 Task: Find a house in Ban Phai, Thailand for 5 guests from June 1 to June 9, with 3 bedrooms, 3 beds, 3 bathrooms, self check-in, and host language English, priced between ₹6000 and ₹12000.
Action: Mouse pressed left at (455, 118)
Screenshot: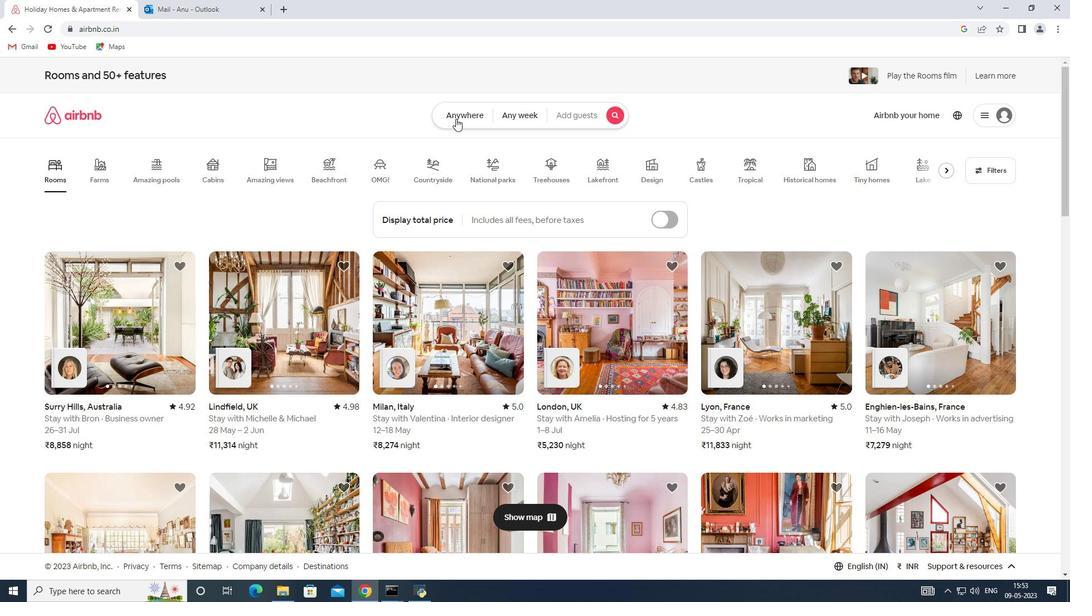 
Action: Mouse moved to (377, 151)
Screenshot: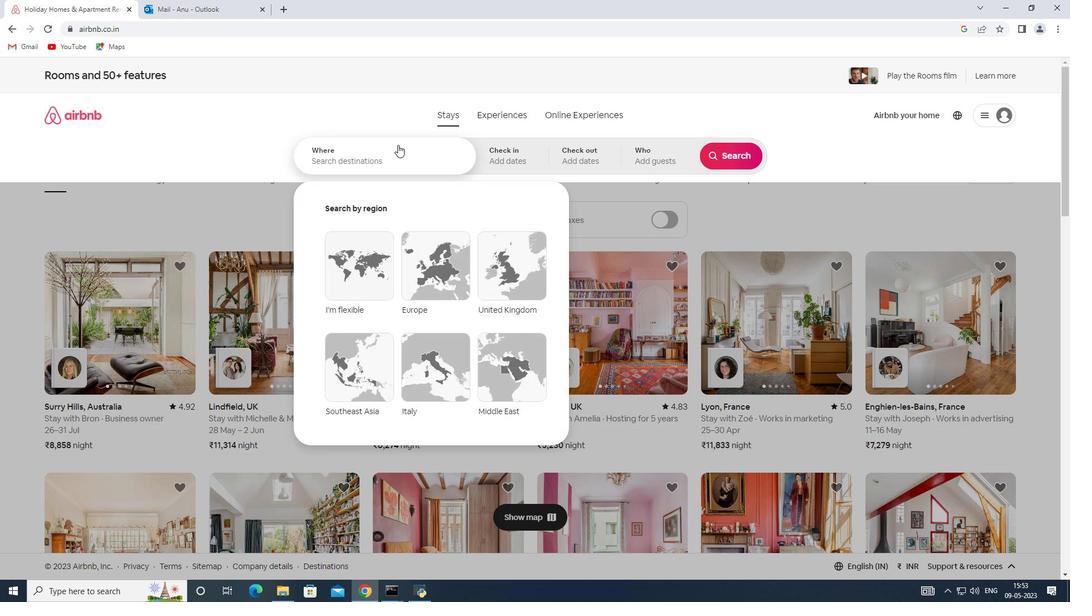 
Action: Mouse pressed left at (377, 151)
Screenshot: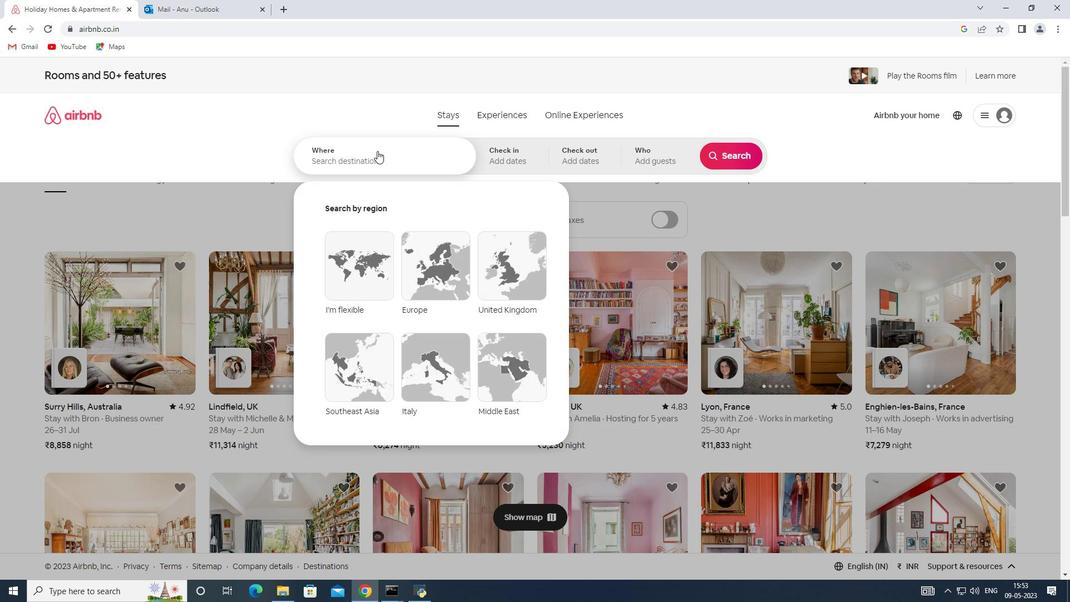 
Action: Key pressed <Key.shift>Ban<Key.space><Key.shift>Phai,<Key.shift>Thailand
Screenshot: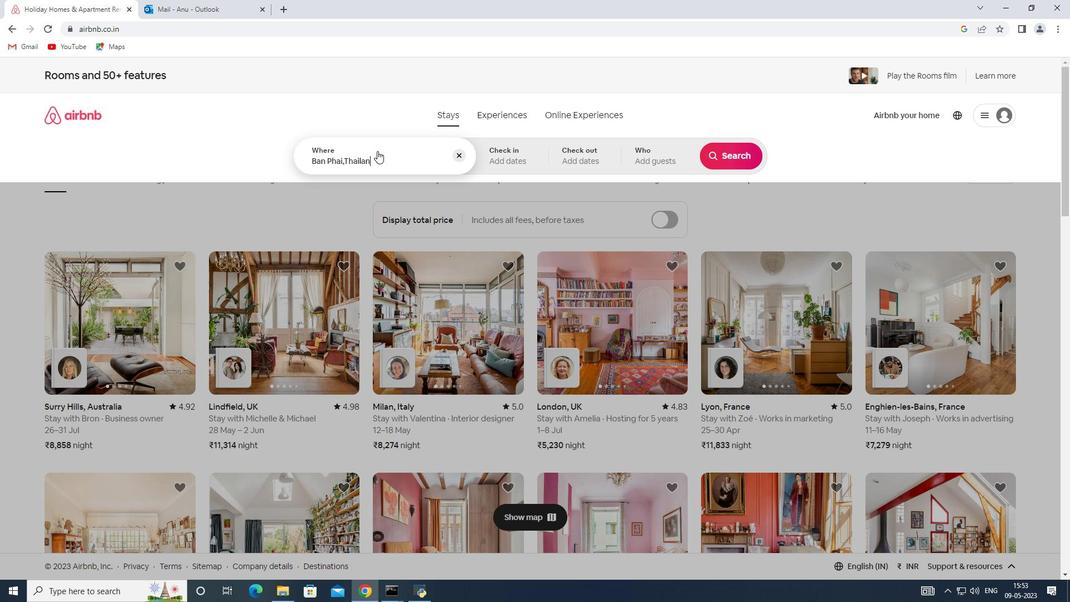 
Action: Mouse moved to (500, 157)
Screenshot: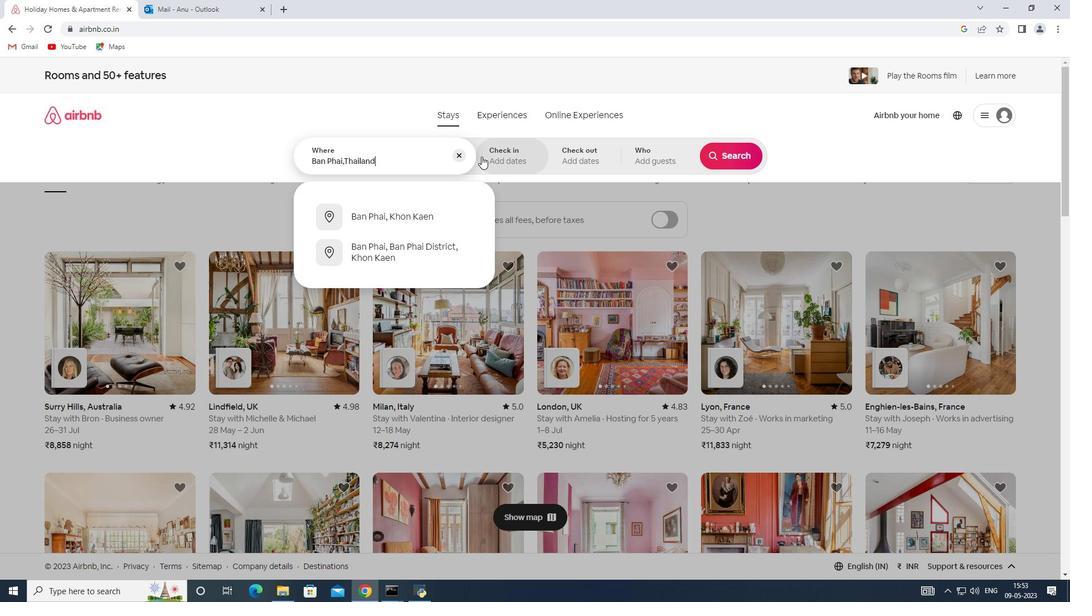 
Action: Mouse pressed left at (500, 157)
Screenshot: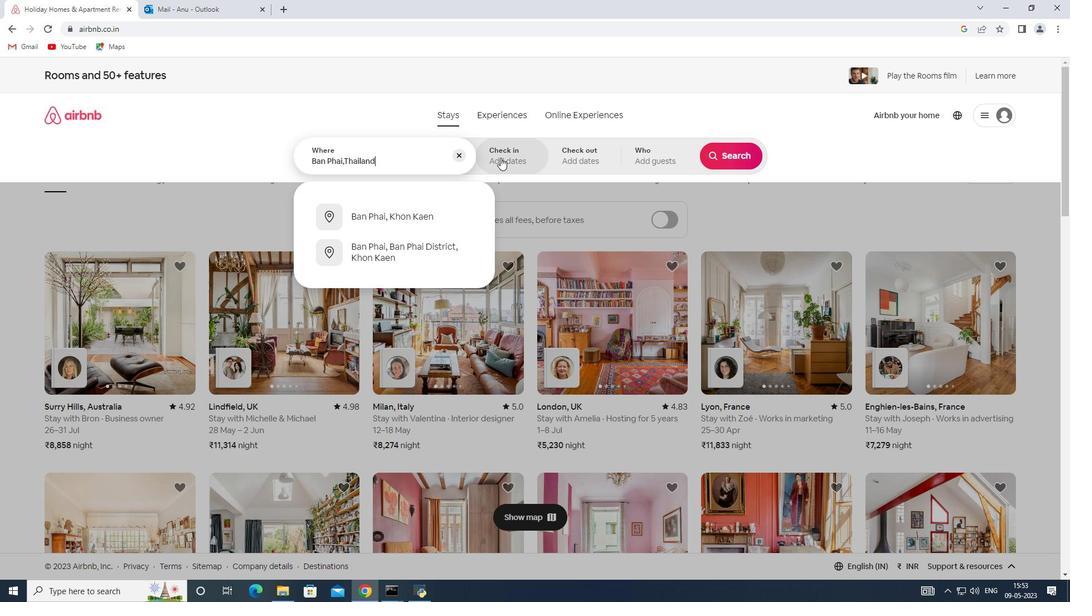 
Action: Mouse moved to (666, 293)
Screenshot: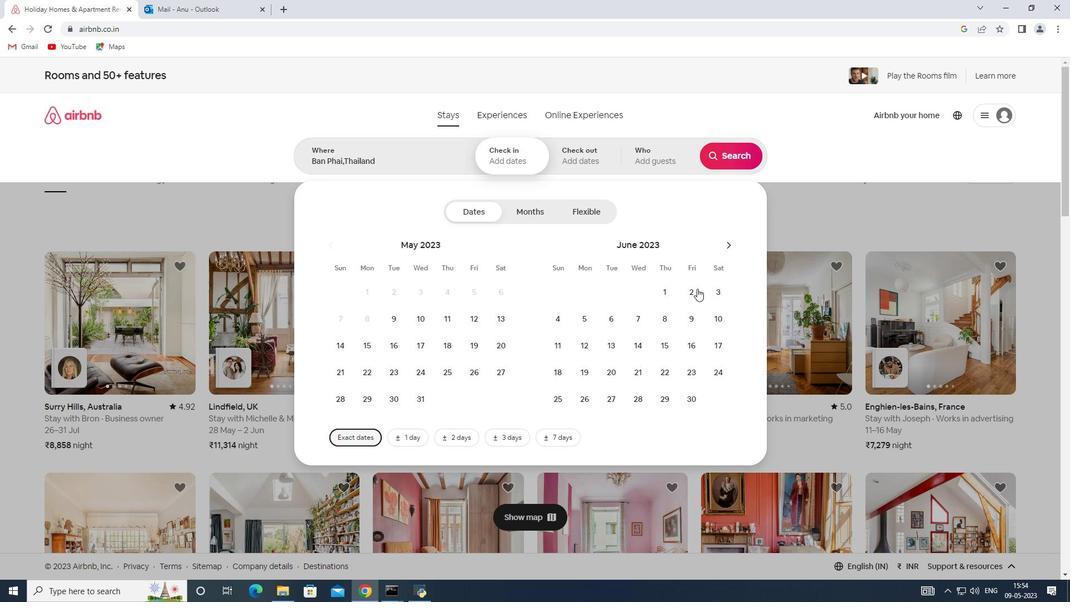 
Action: Mouse pressed left at (666, 293)
Screenshot: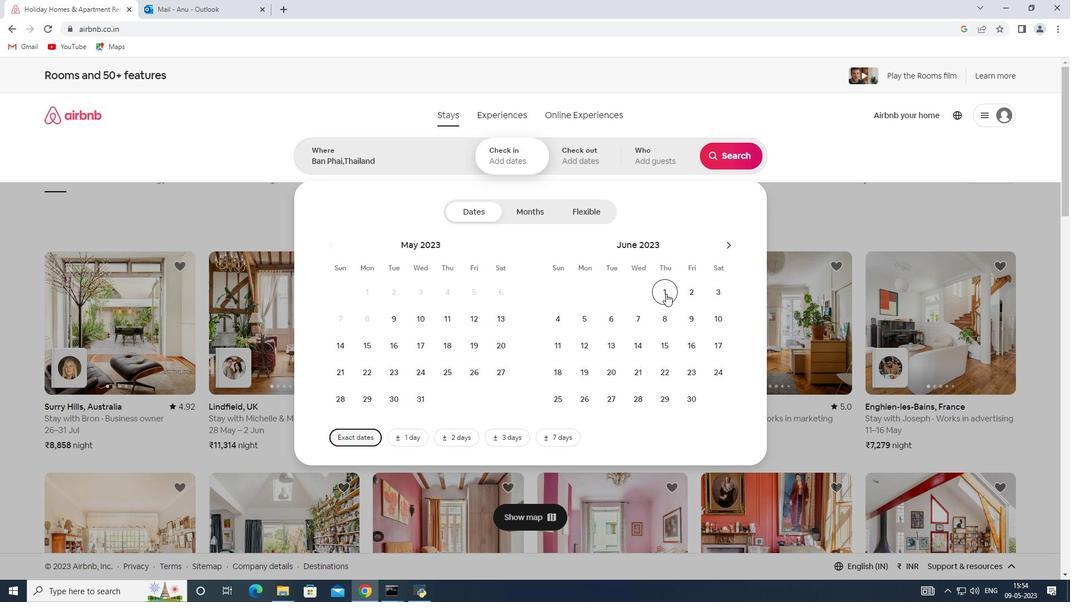 
Action: Mouse moved to (687, 312)
Screenshot: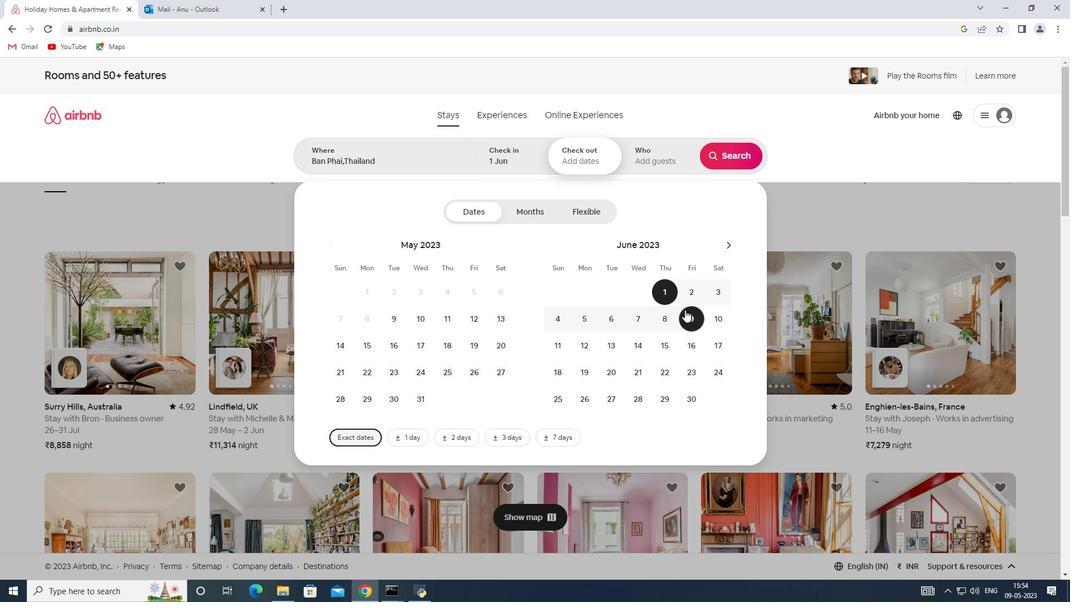 
Action: Mouse pressed left at (687, 312)
Screenshot: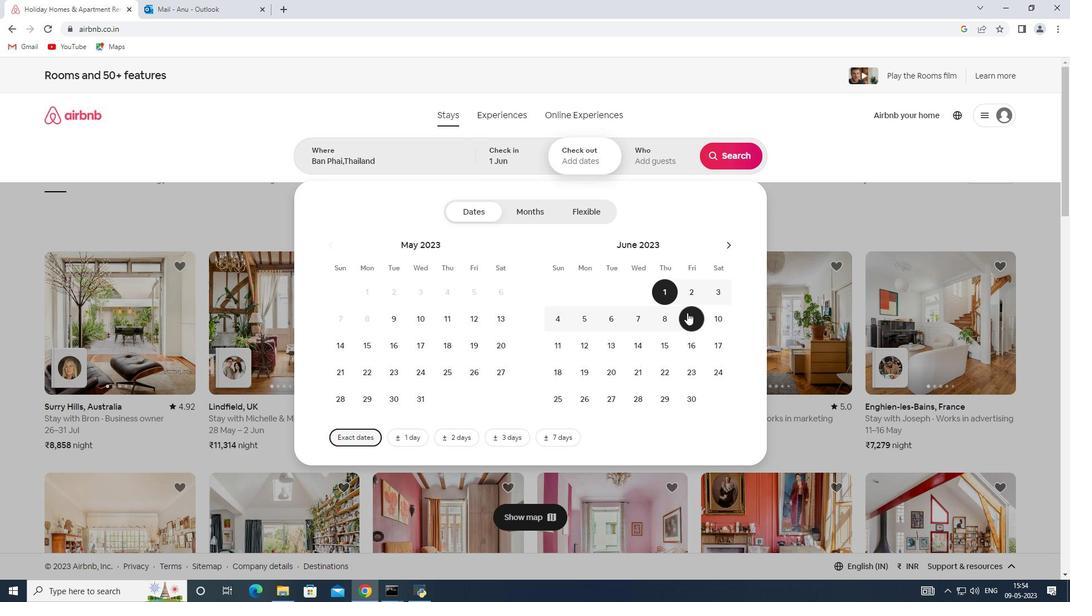 
Action: Mouse moved to (647, 153)
Screenshot: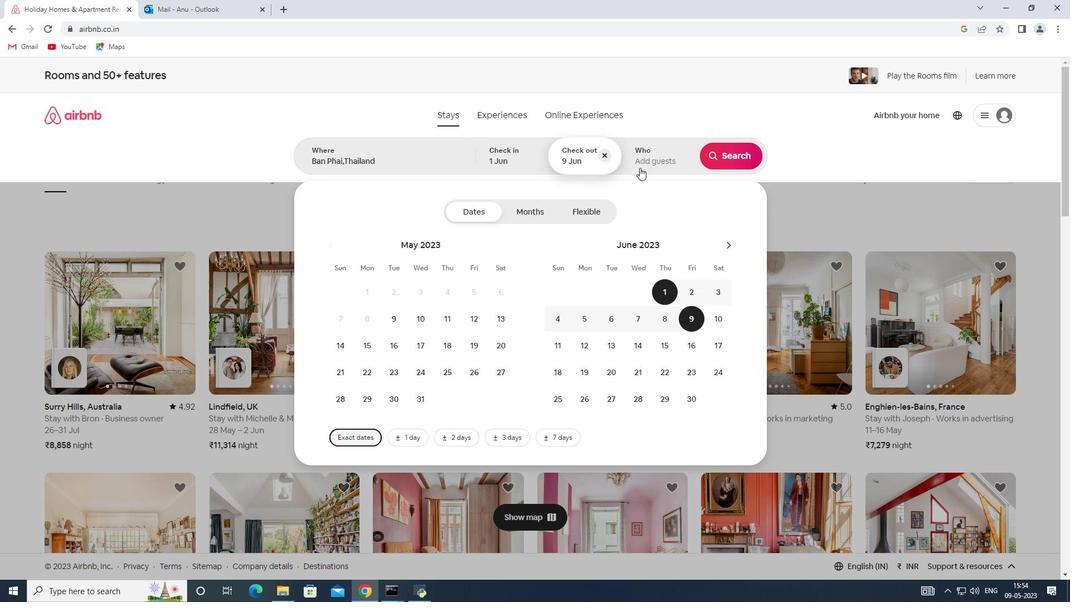 
Action: Mouse pressed left at (647, 153)
Screenshot: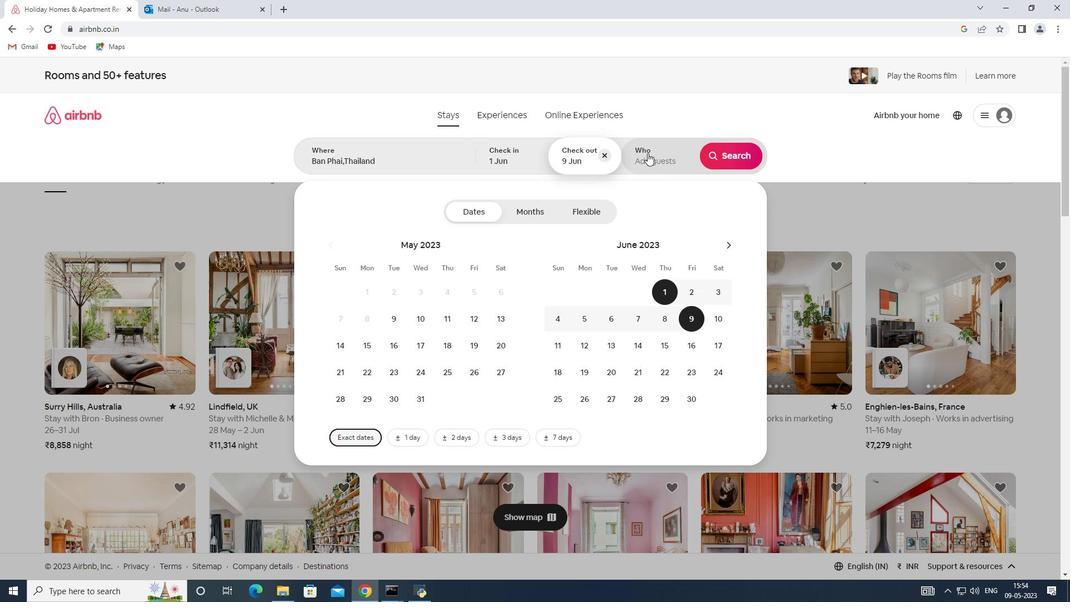 
Action: Mouse moved to (730, 210)
Screenshot: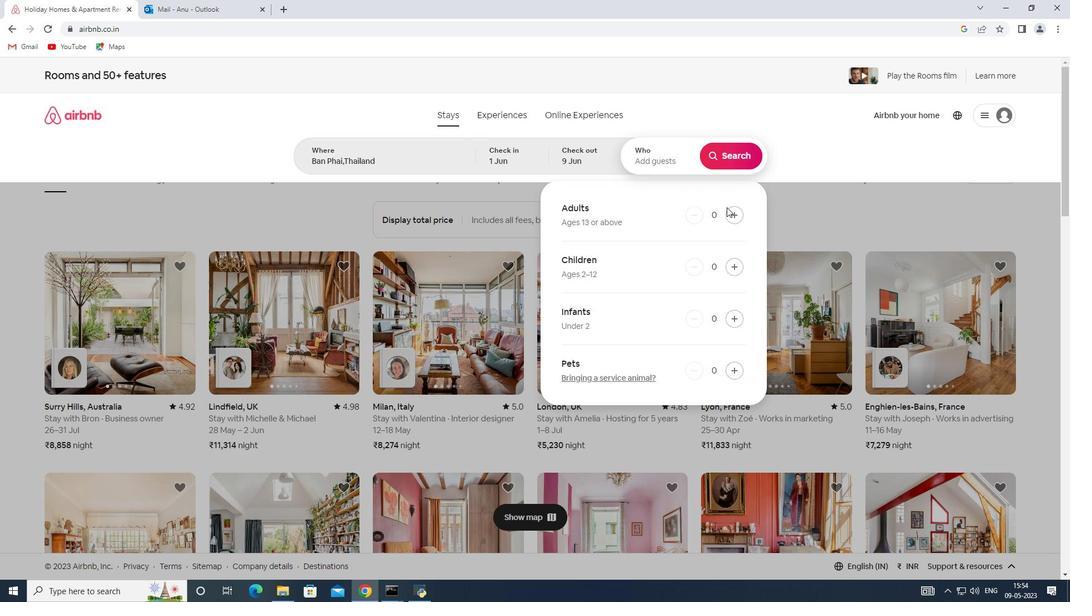 
Action: Mouse pressed left at (730, 210)
Screenshot: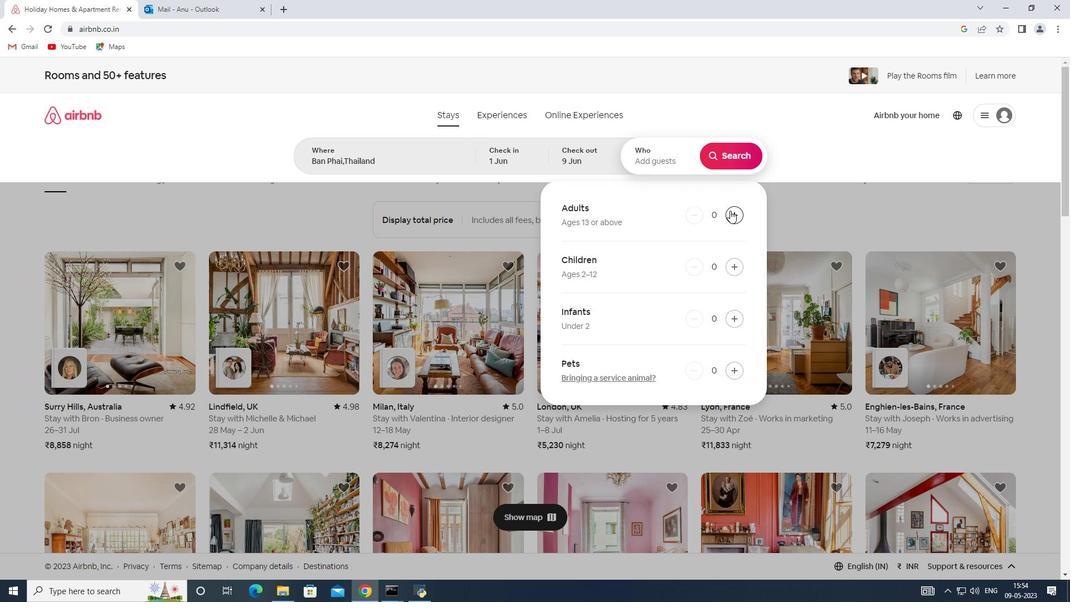 
Action: Mouse pressed left at (730, 210)
Screenshot: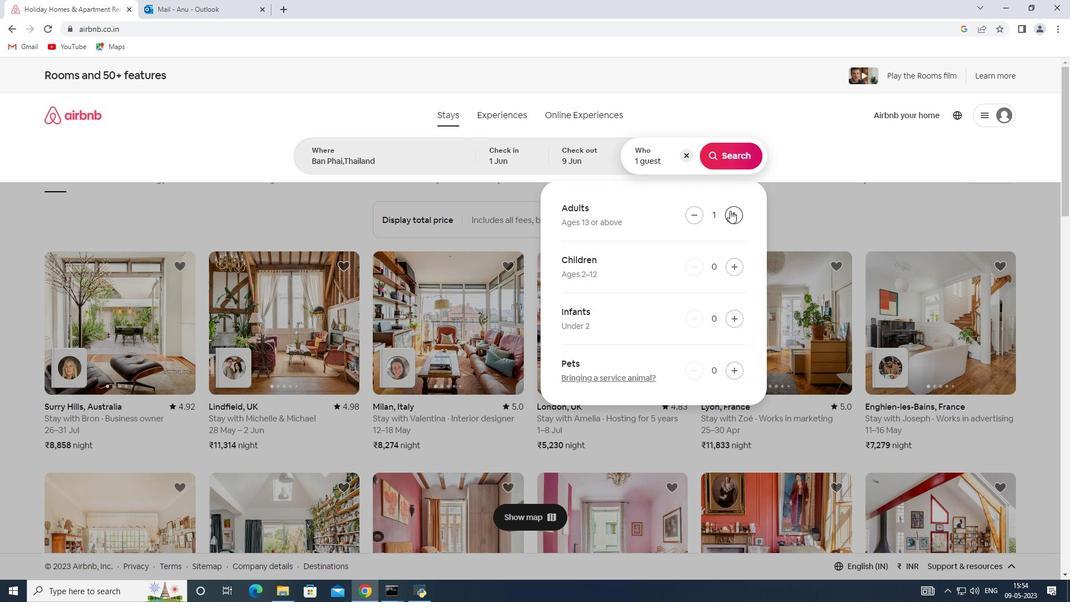 
Action: Mouse pressed left at (730, 210)
Screenshot: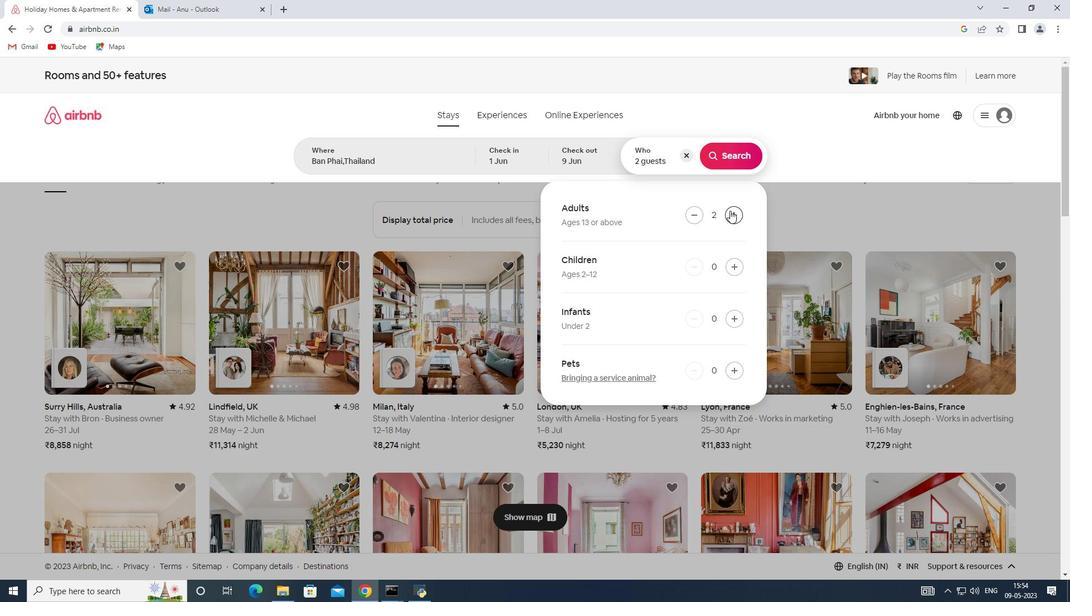 
Action: Mouse pressed left at (730, 210)
Screenshot: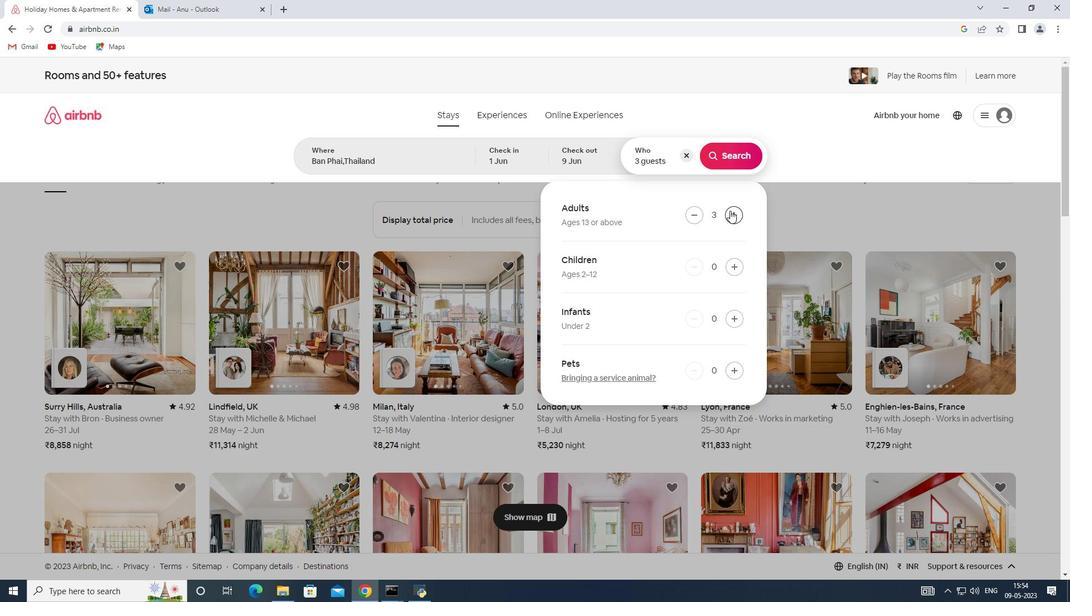 
Action: Mouse pressed left at (730, 210)
Screenshot: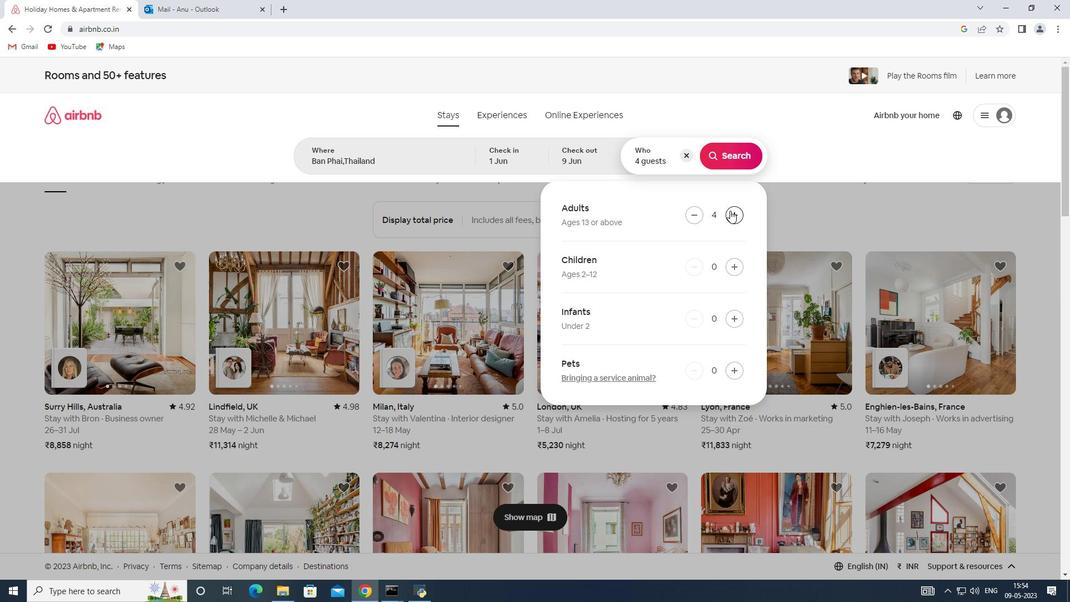 
Action: Mouse moved to (724, 157)
Screenshot: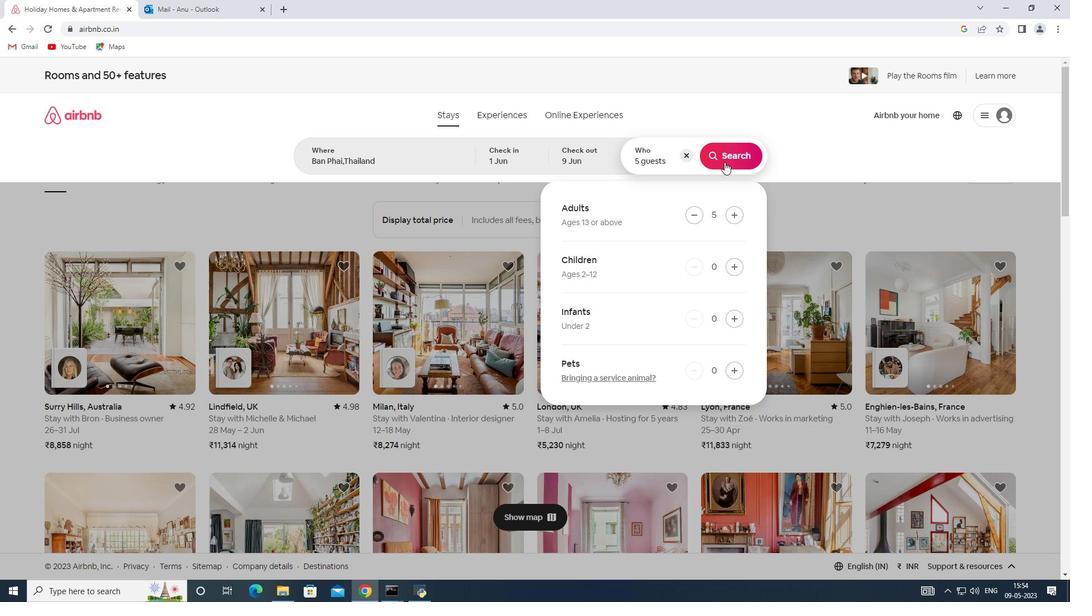 
Action: Mouse pressed left at (724, 157)
Screenshot: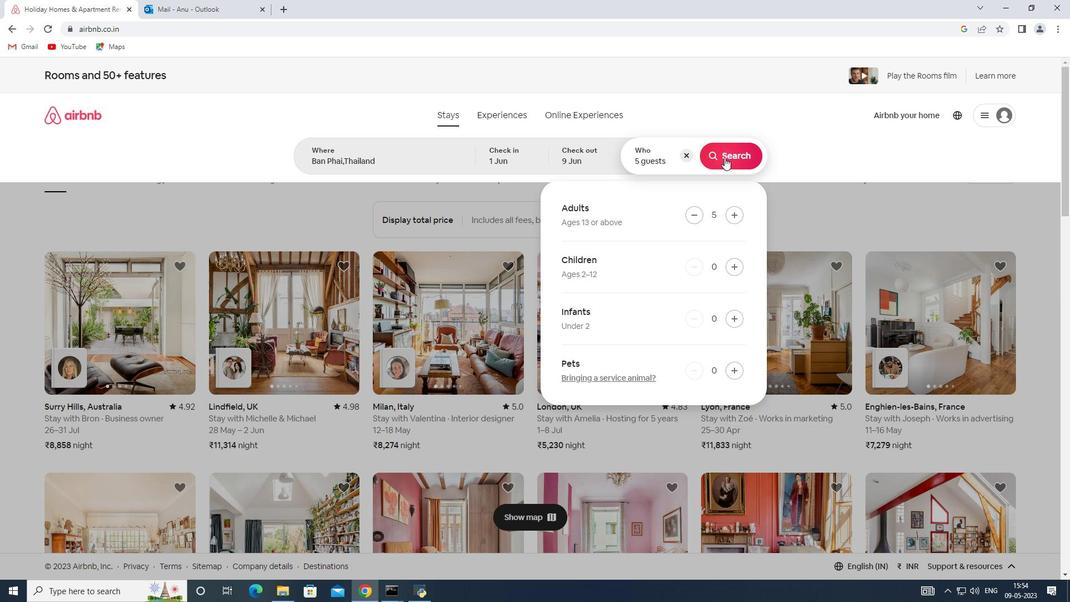 
Action: Mouse moved to (1000, 132)
Screenshot: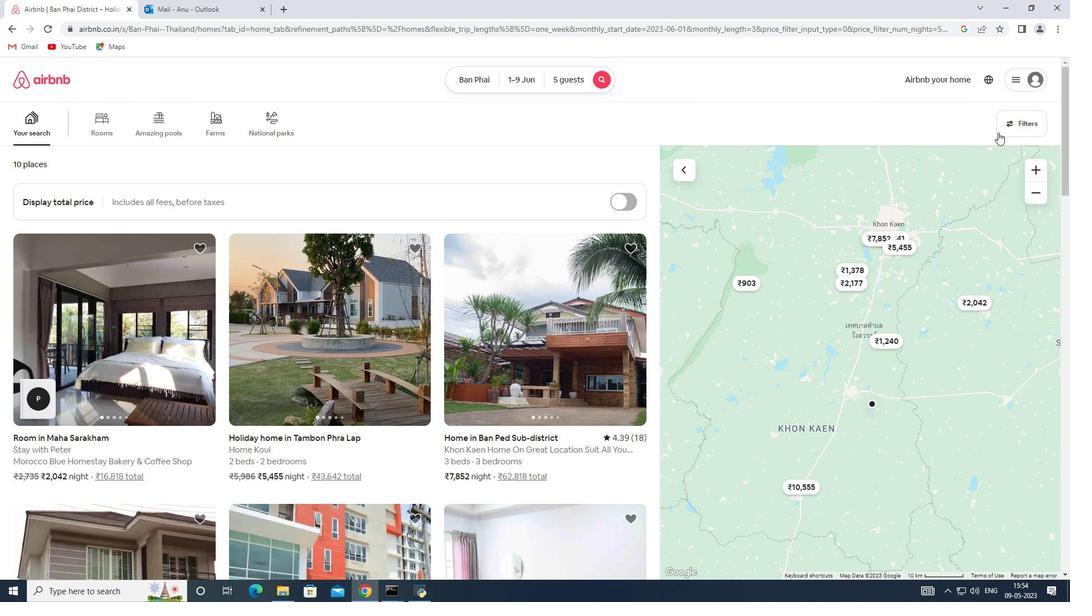 
Action: Mouse pressed left at (1000, 132)
Screenshot: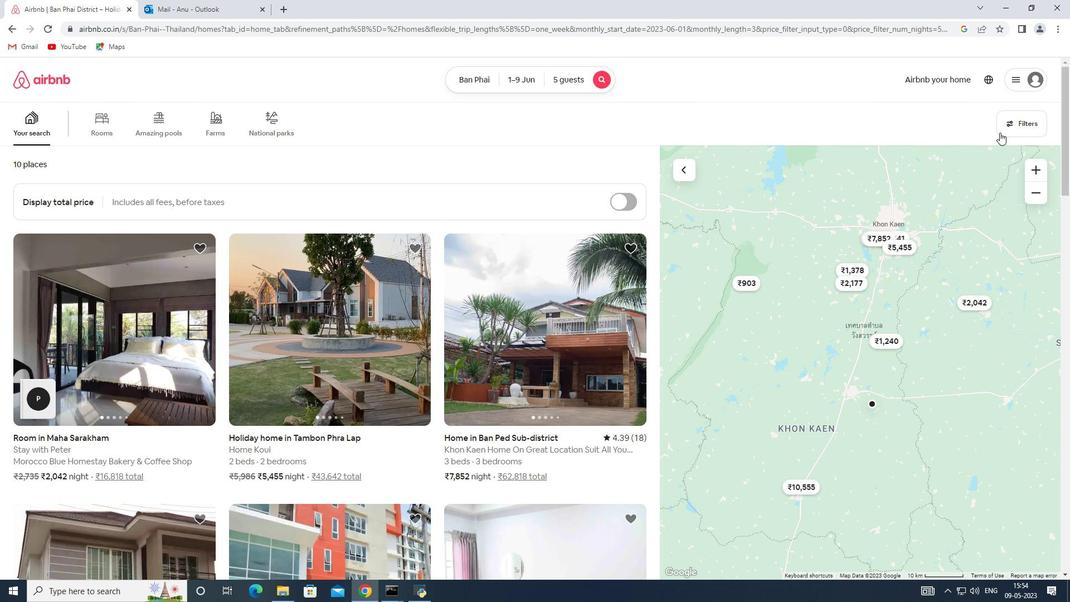 
Action: Mouse moved to (386, 398)
Screenshot: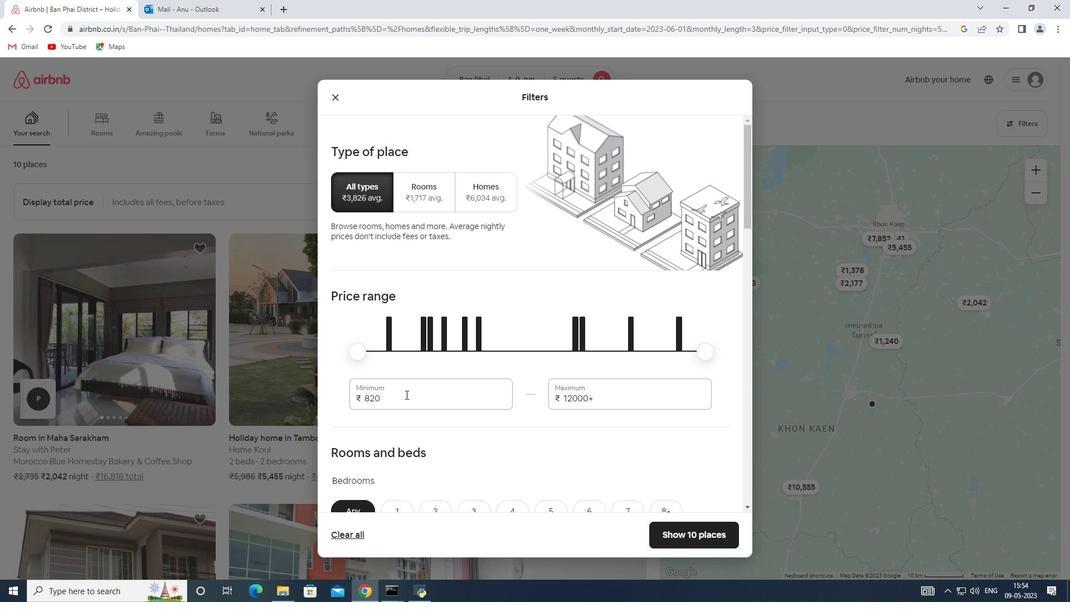 
Action: Mouse pressed left at (386, 398)
Screenshot: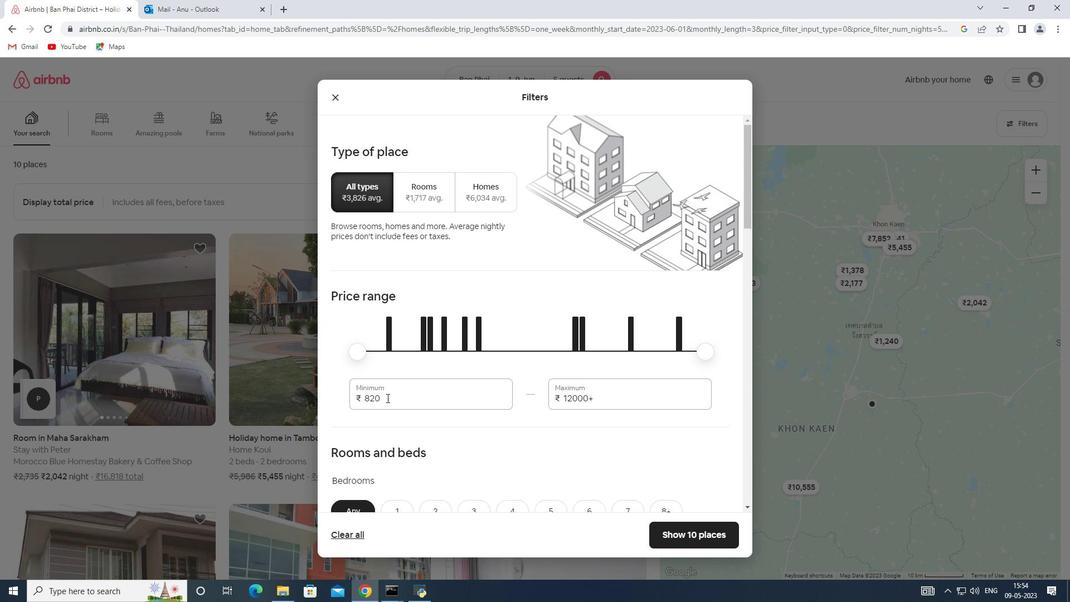 
Action: Mouse moved to (346, 397)
Screenshot: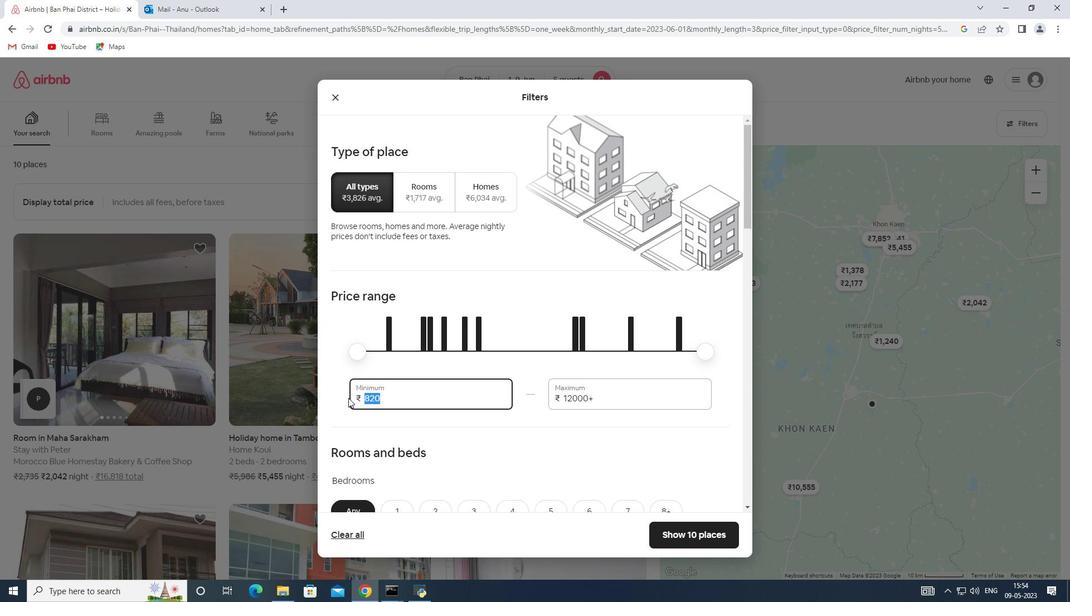 
Action: Key pressed 6000
Screenshot: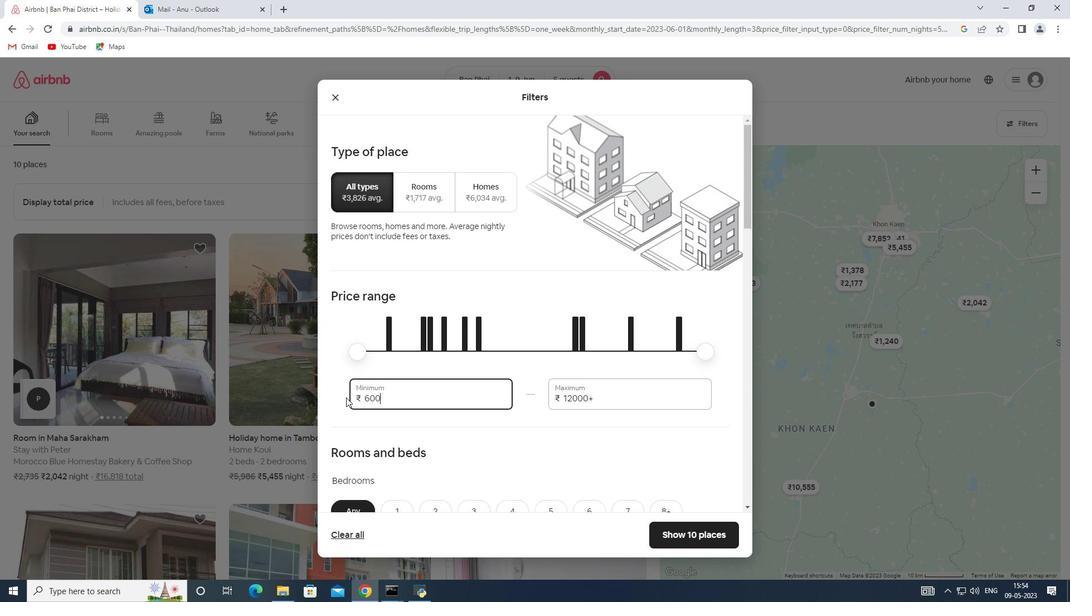 
Action: Mouse moved to (592, 400)
Screenshot: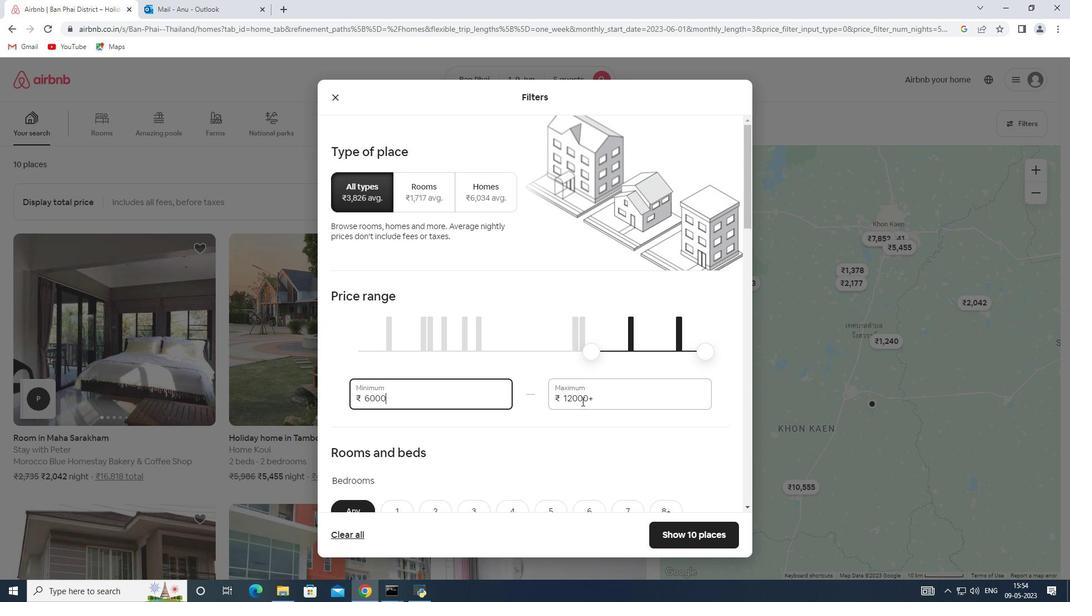 
Action: Mouse pressed left at (592, 400)
Screenshot: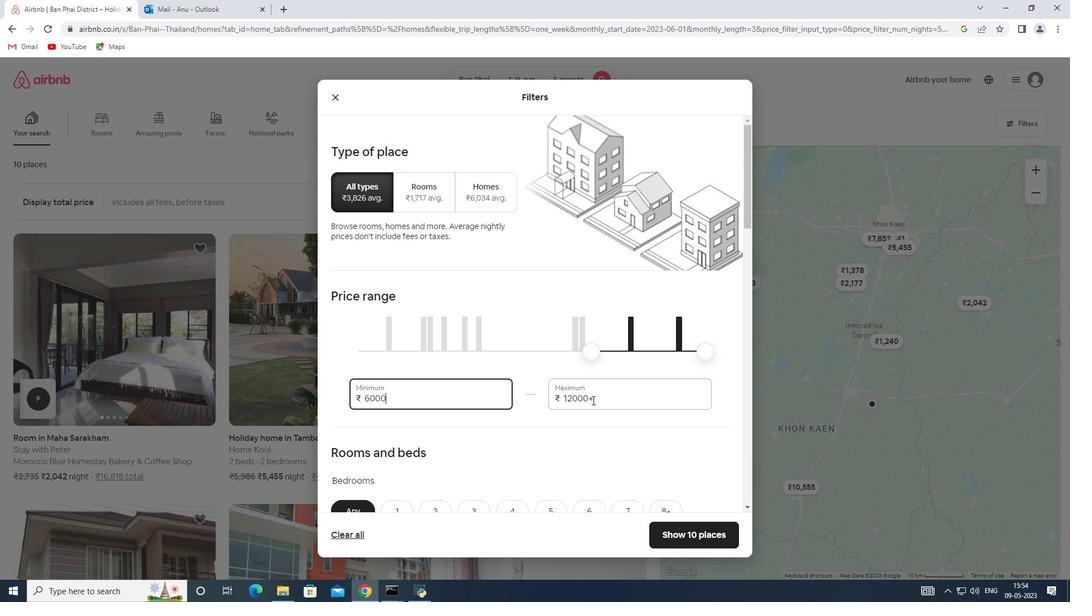 
Action: Mouse moved to (546, 400)
Screenshot: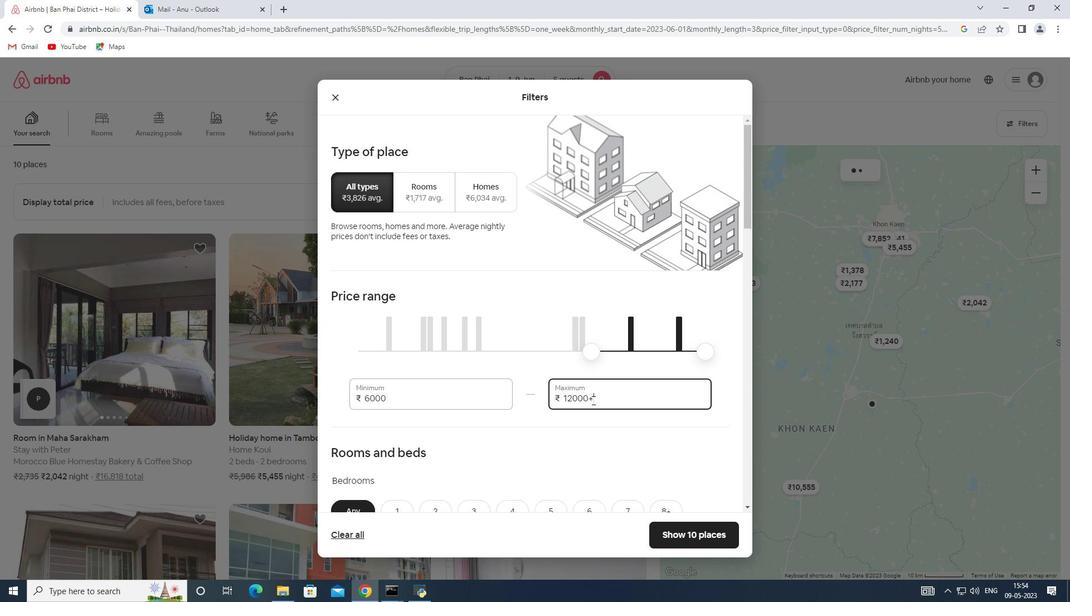 
Action: Key pressed 12000
Screenshot: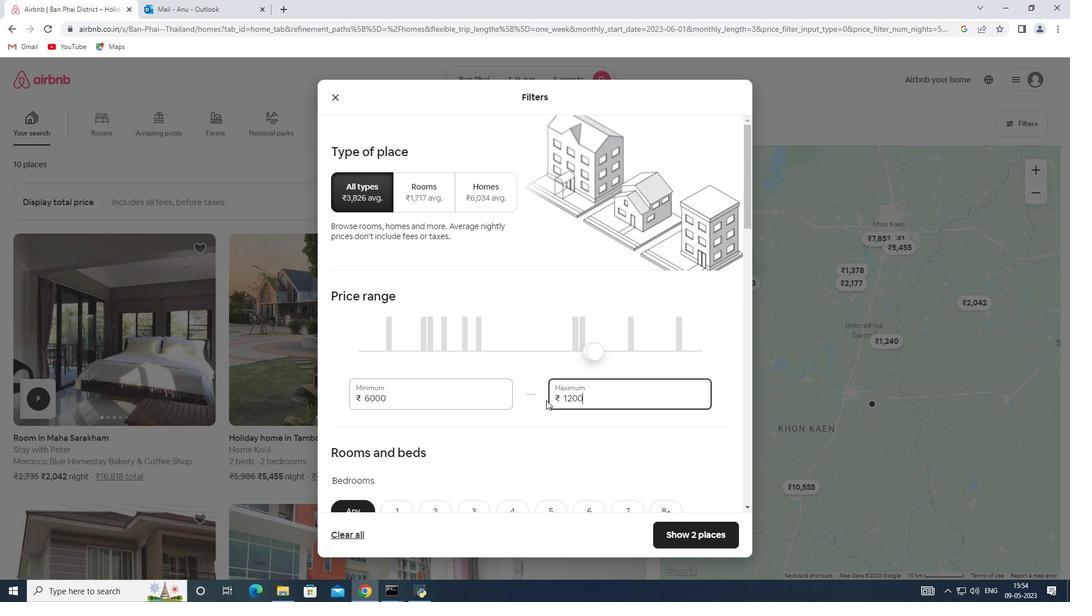 
Action: Mouse moved to (549, 400)
Screenshot: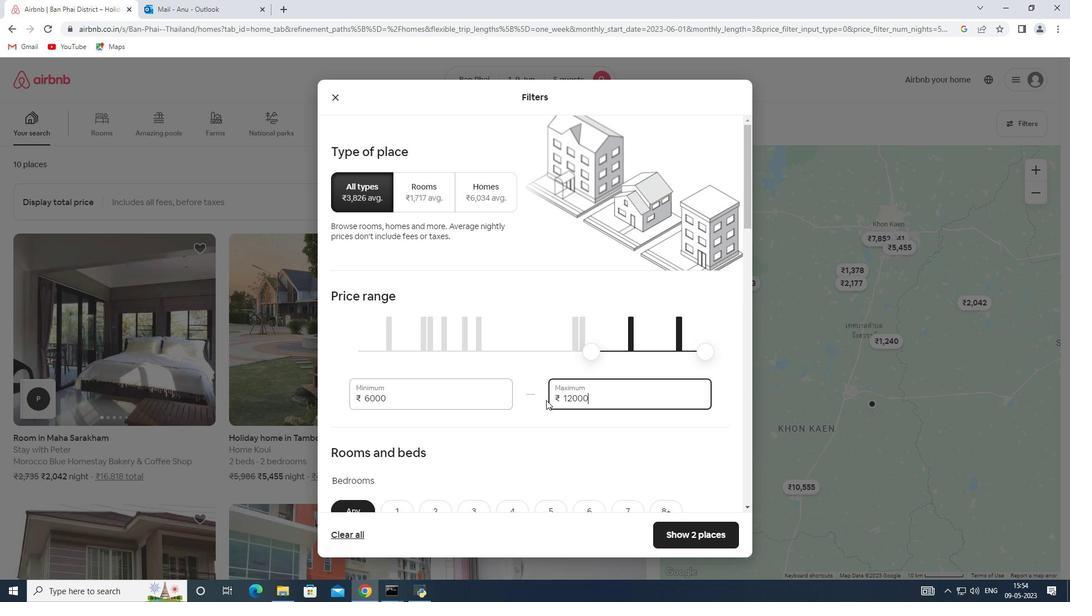 
Action: Mouse scrolled (549, 399) with delta (0, 0)
Screenshot: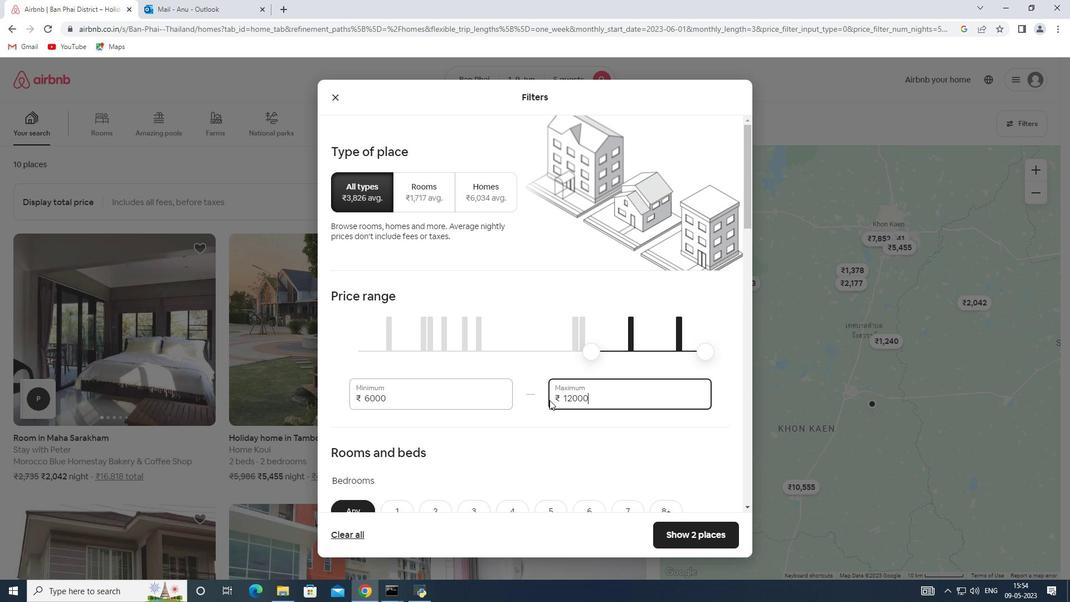 
Action: Mouse moved to (552, 402)
Screenshot: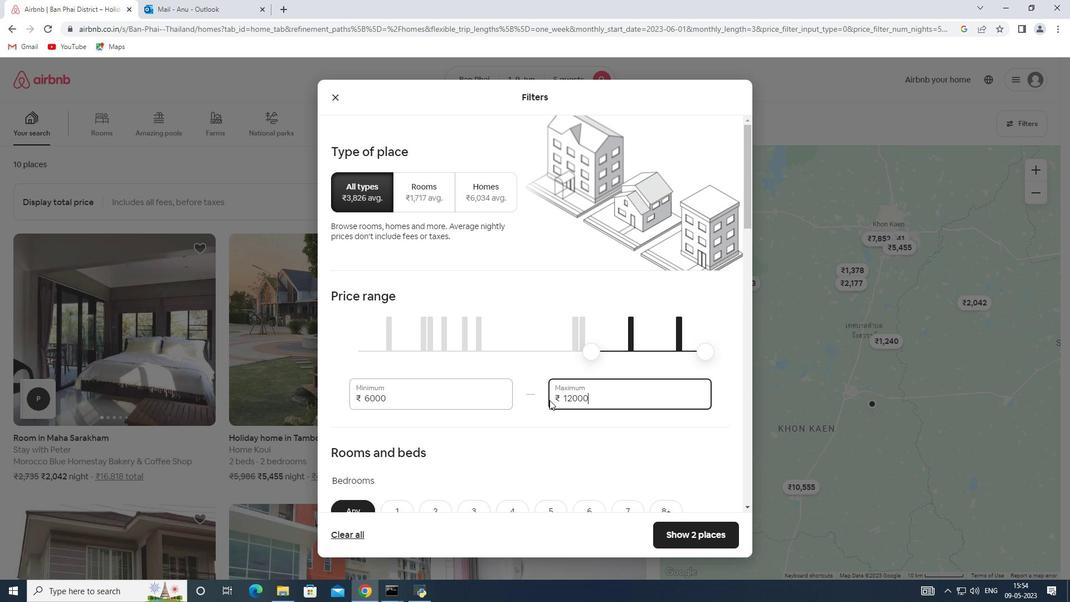 
Action: Mouse scrolled (552, 401) with delta (0, 0)
Screenshot: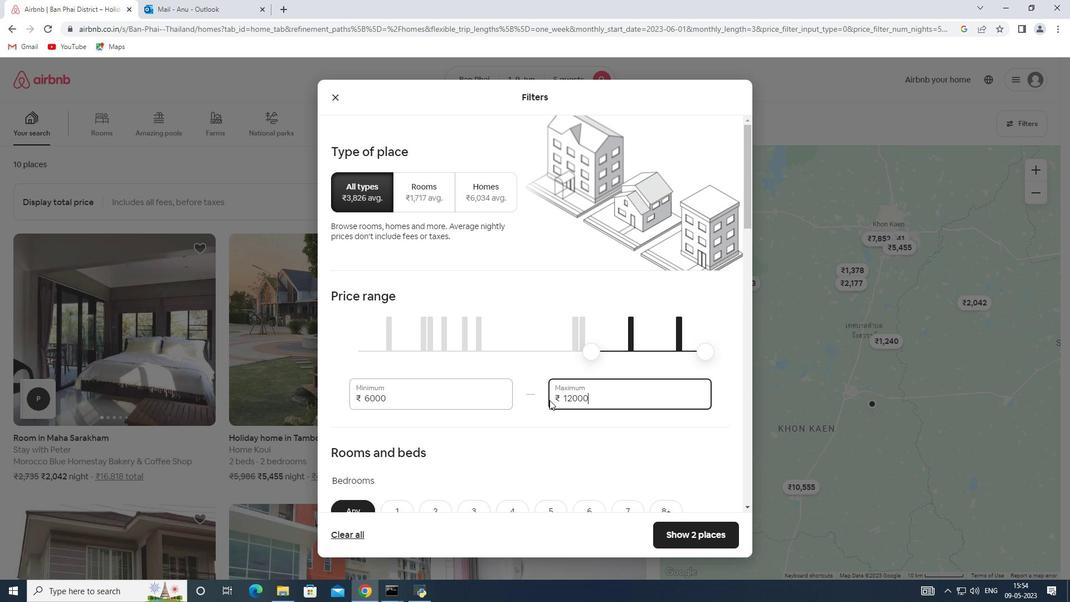 
Action: Mouse moved to (477, 400)
Screenshot: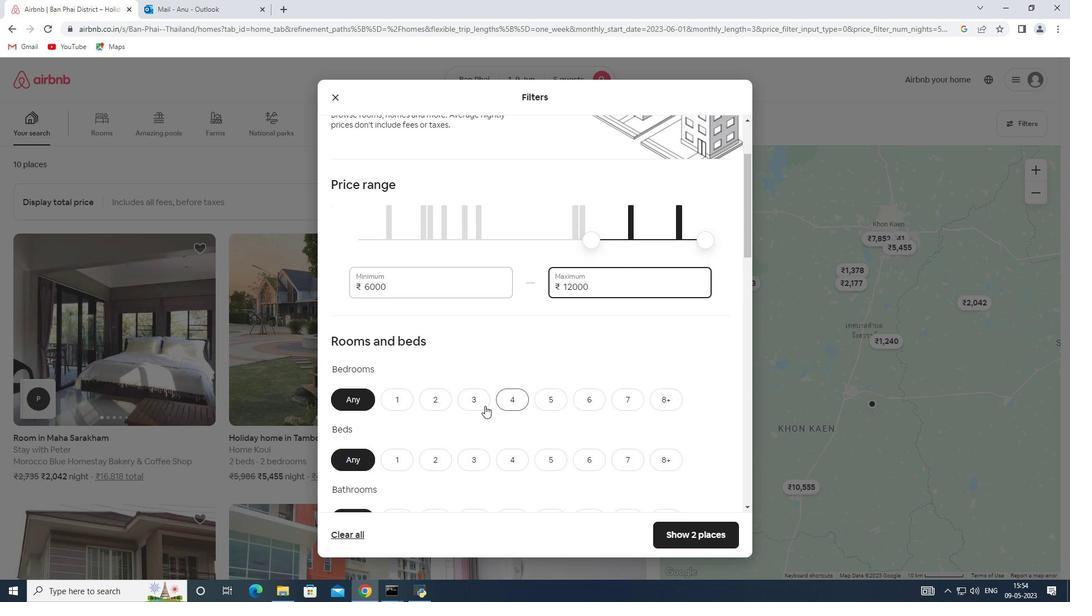 
Action: Mouse pressed left at (477, 400)
Screenshot: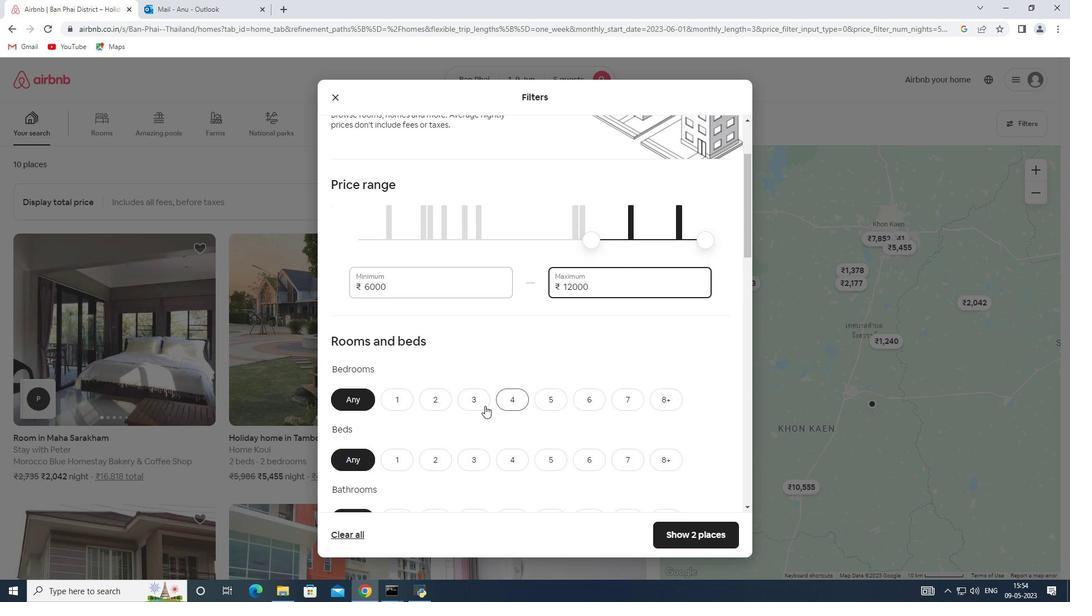 
Action: Mouse moved to (473, 457)
Screenshot: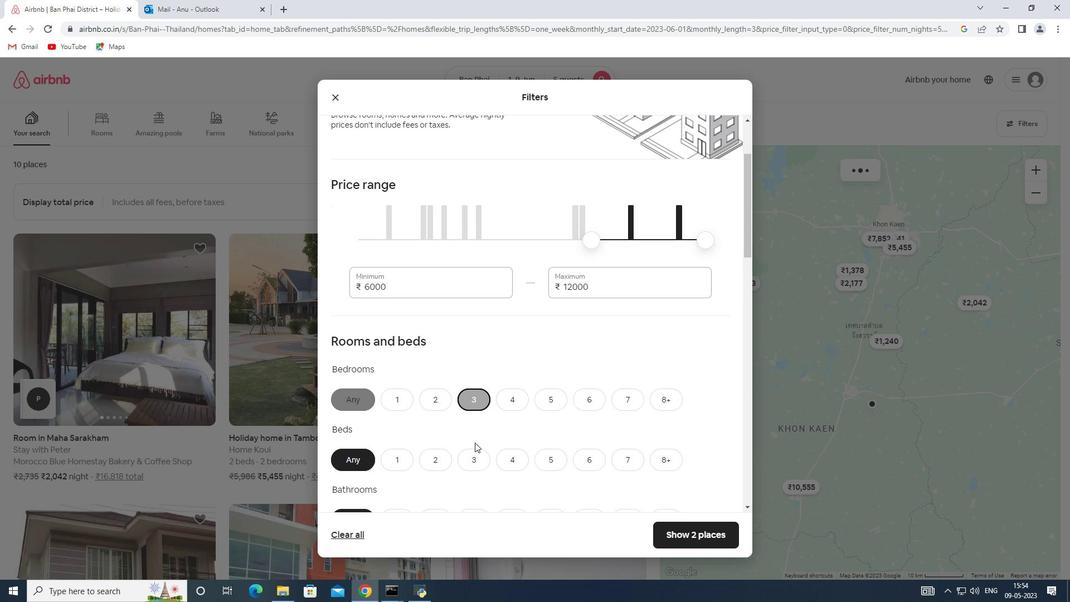 
Action: Mouse pressed left at (473, 457)
Screenshot: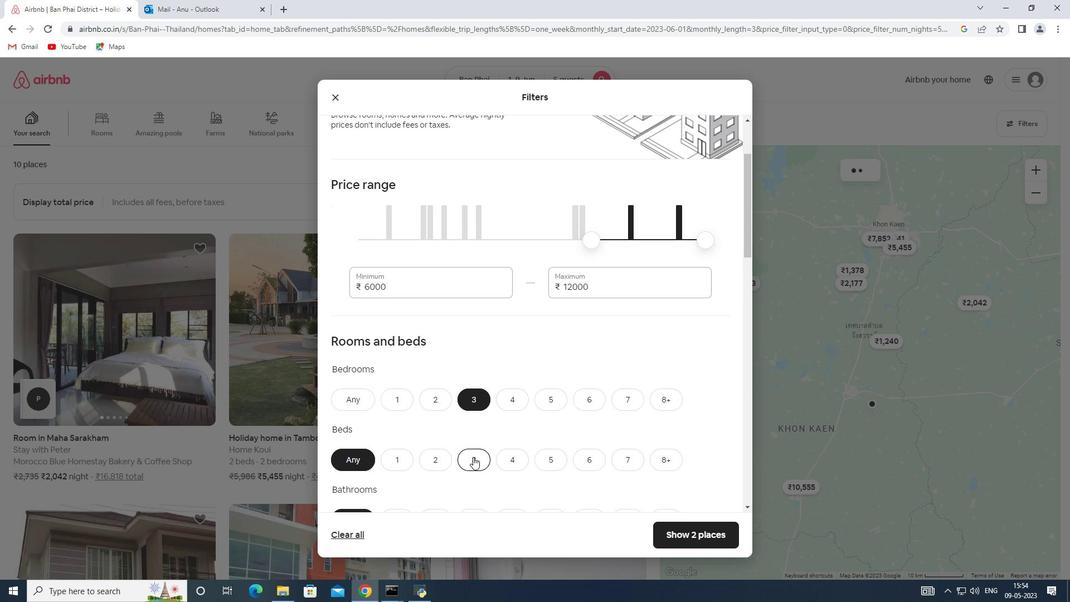 
Action: Mouse moved to (472, 454)
Screenshot: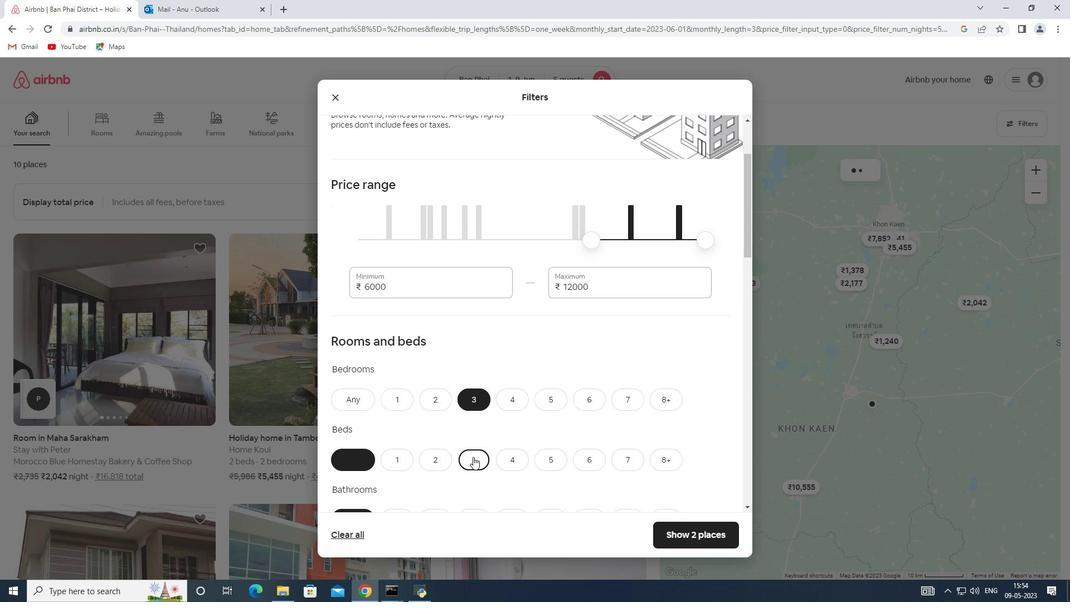 
Action: Mouse scrolled (472, 454) with delta (0, 0)
Screenshot: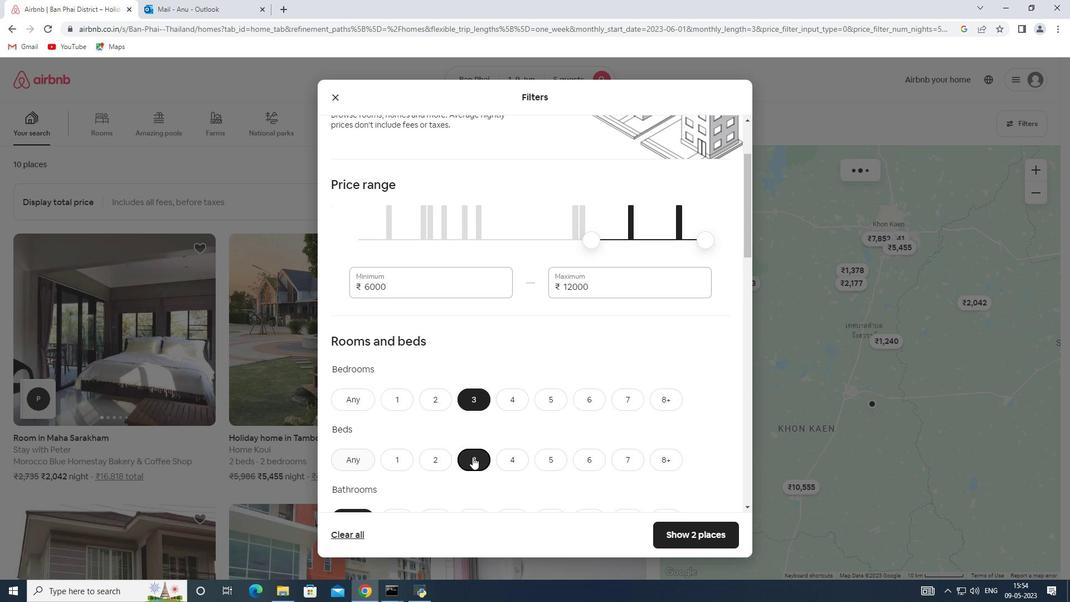 
Action: Mouse scrolled (472, 454) with delta (0, 0)
Screenshot: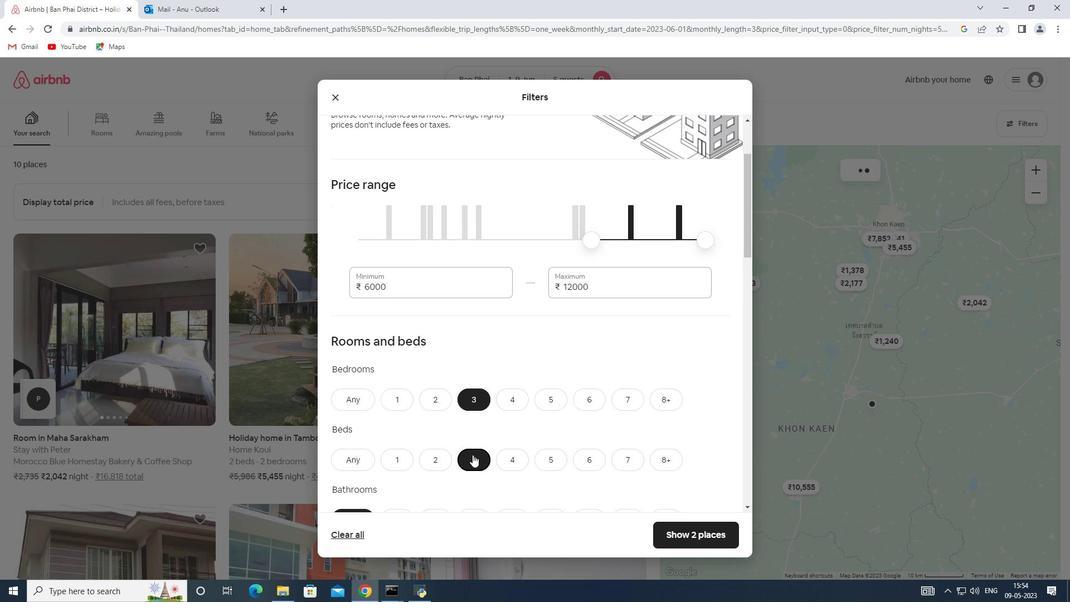 
Action: Mouse moved to (479, 409)
Screenshot: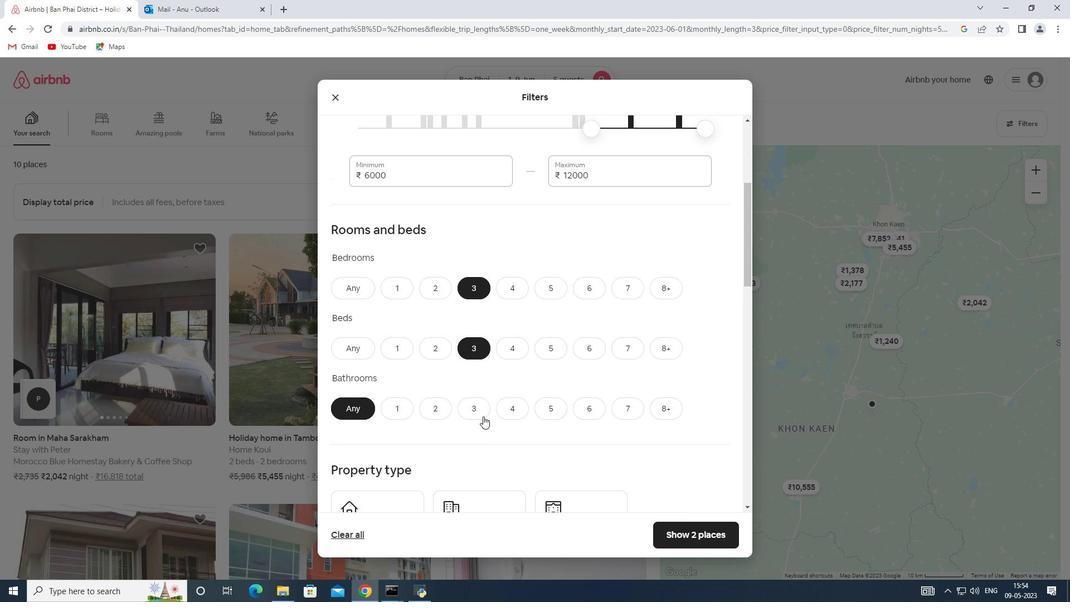 
Action: Mouse pressed left at (479, 409)
Screenshot: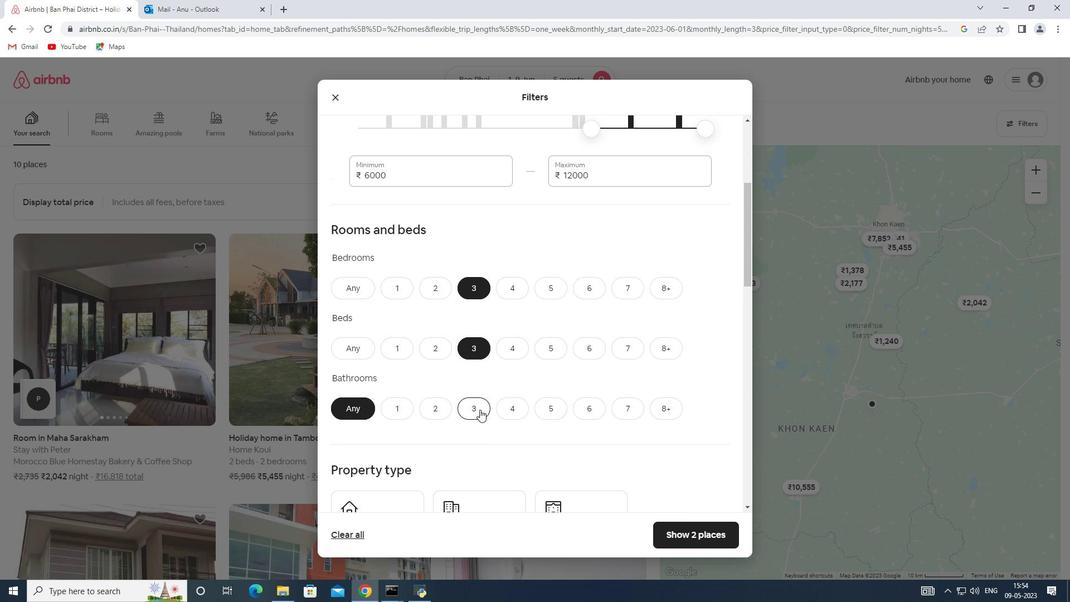 
Action: Mouse scrolled (479, 409) with delta (0, 0)
Screenshot: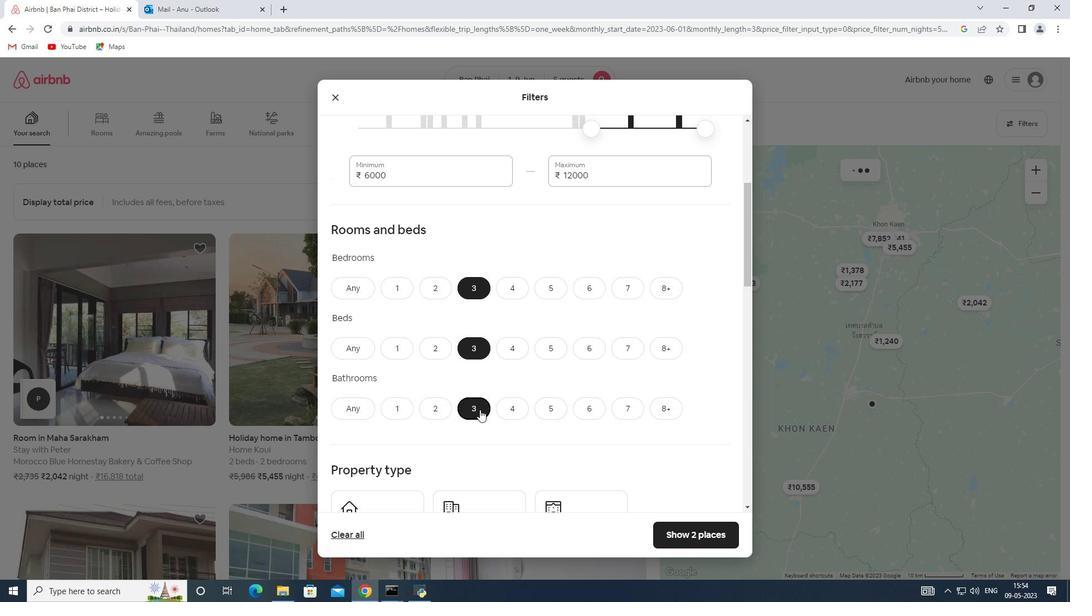 
Action: Mouse scrolled (479, 409) with delta (0, 0)
Screenshot: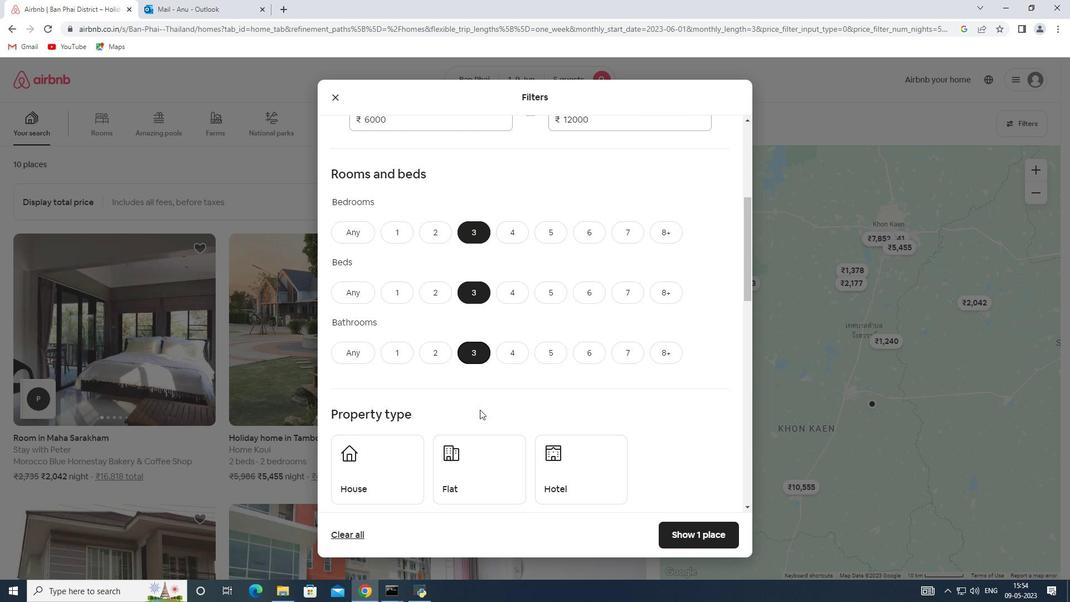 
Action: Mouse moved to (479, 409)
Screenshot: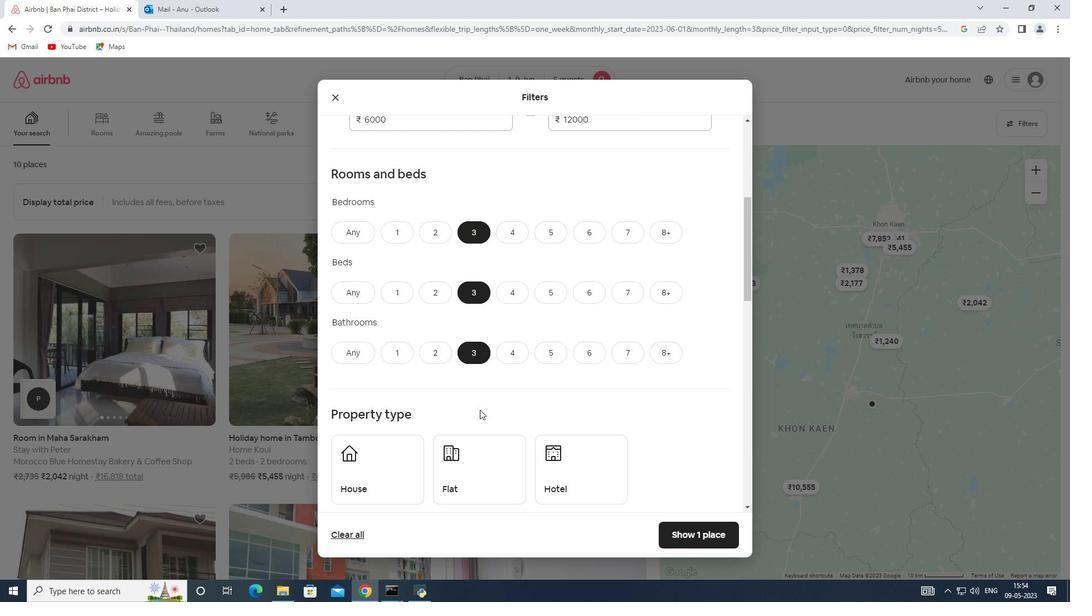
Action: Mouse scrolled (479, 408) with delta (0, 0)
Screenshot: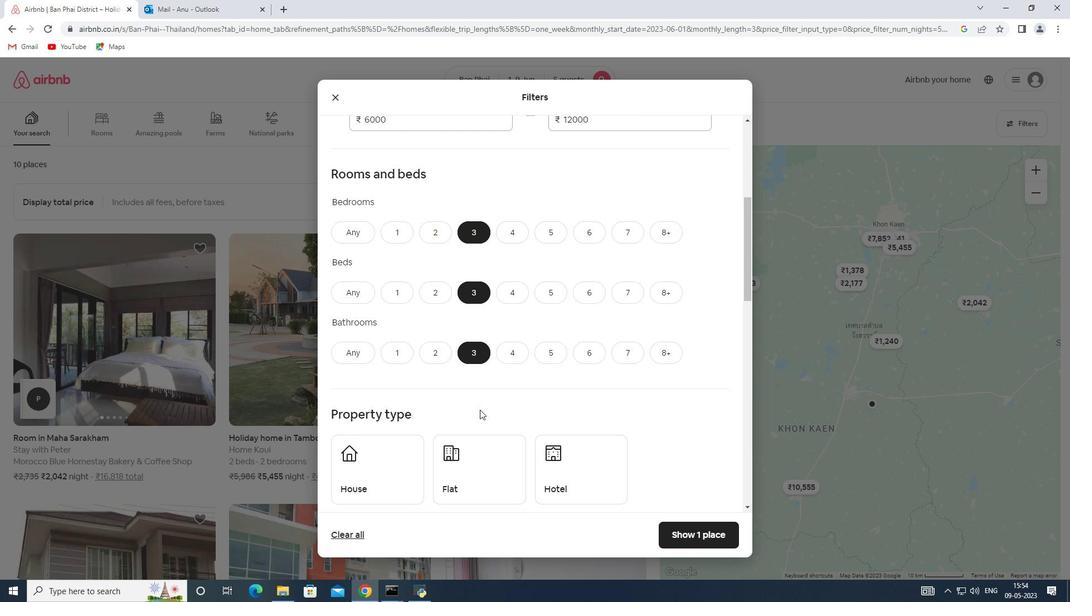 
Action: Mouse moved to (395, 373)
Screenshot: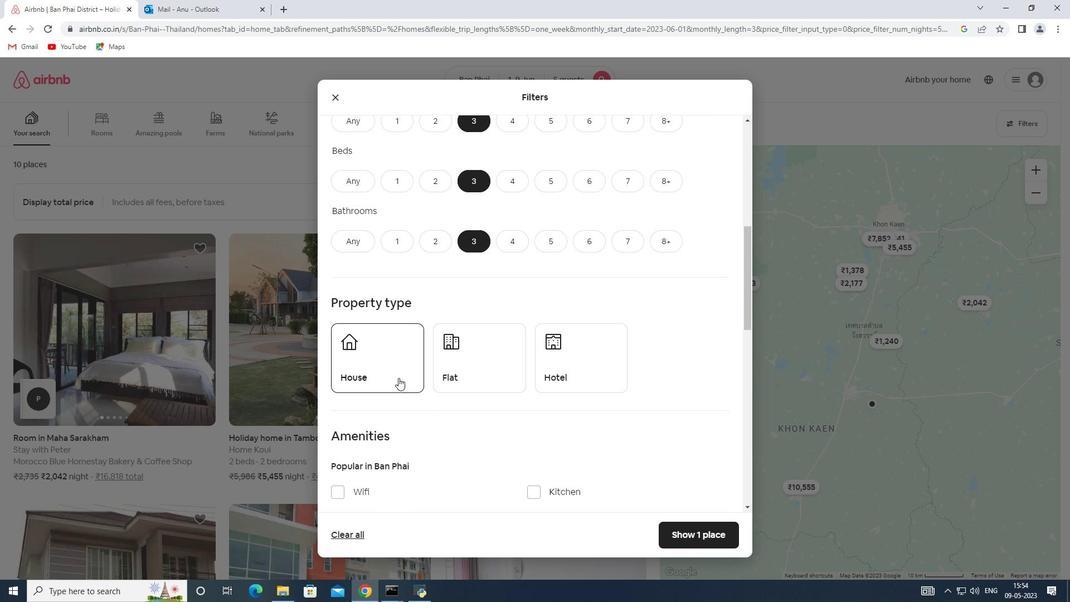 
Action: Mouse pressed left at (395, 373)
Screenshot: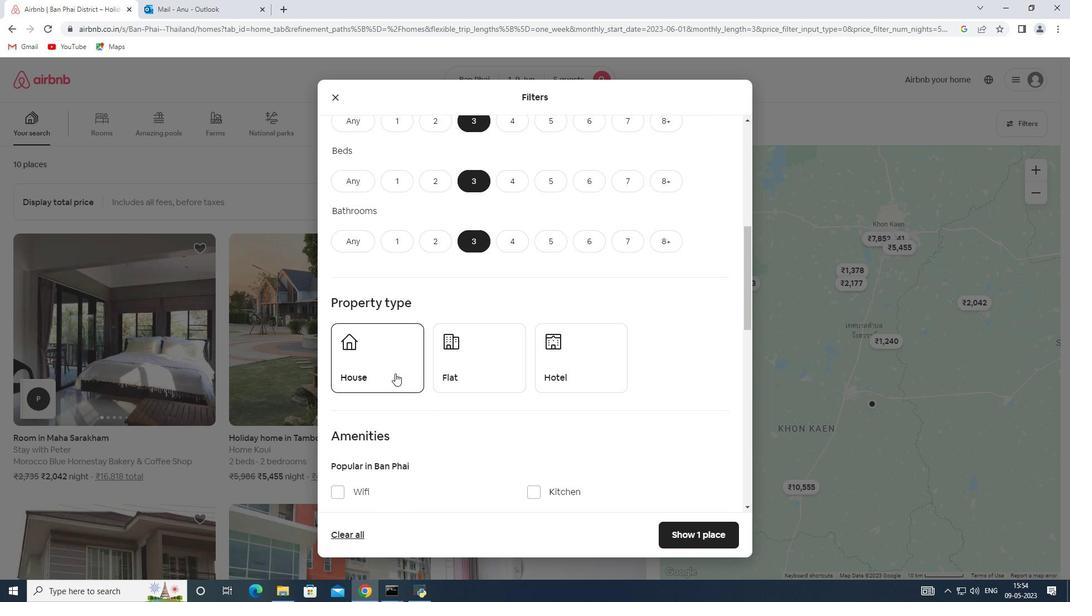 
Action: Mouse moved to (465, 375)
Screenshot: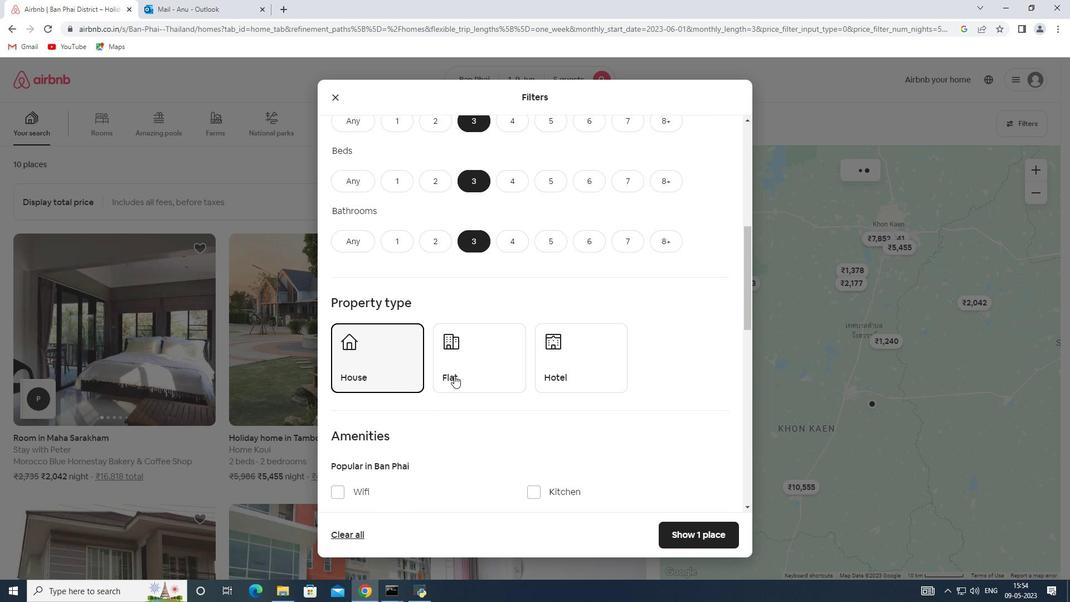
Action: Mouse pressed left at (465, 375)
Screenshot: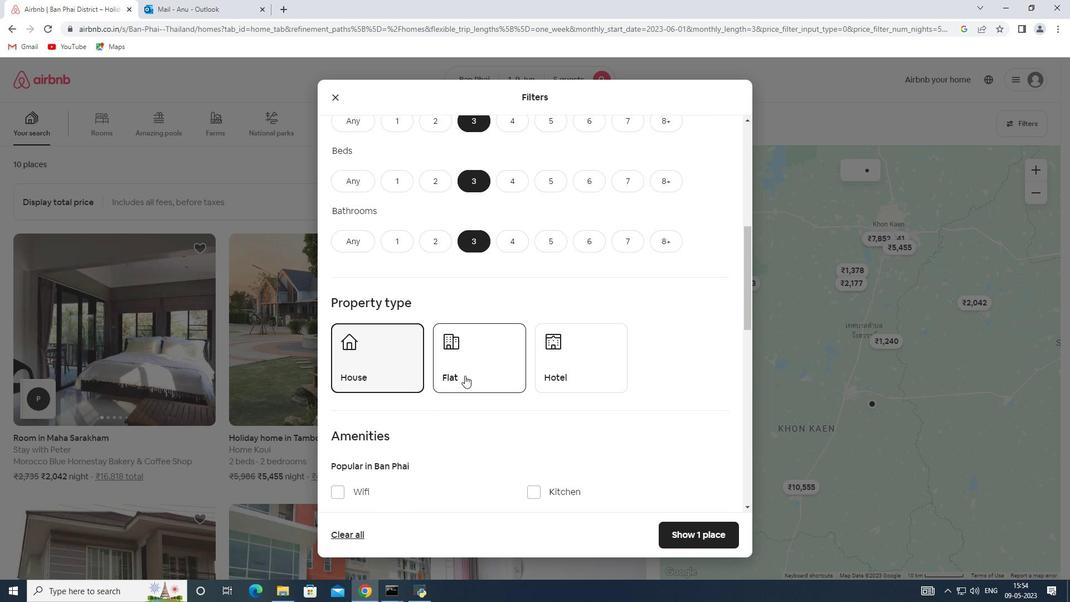 
Action: Mouse moved to (559, 376)
Screenshot: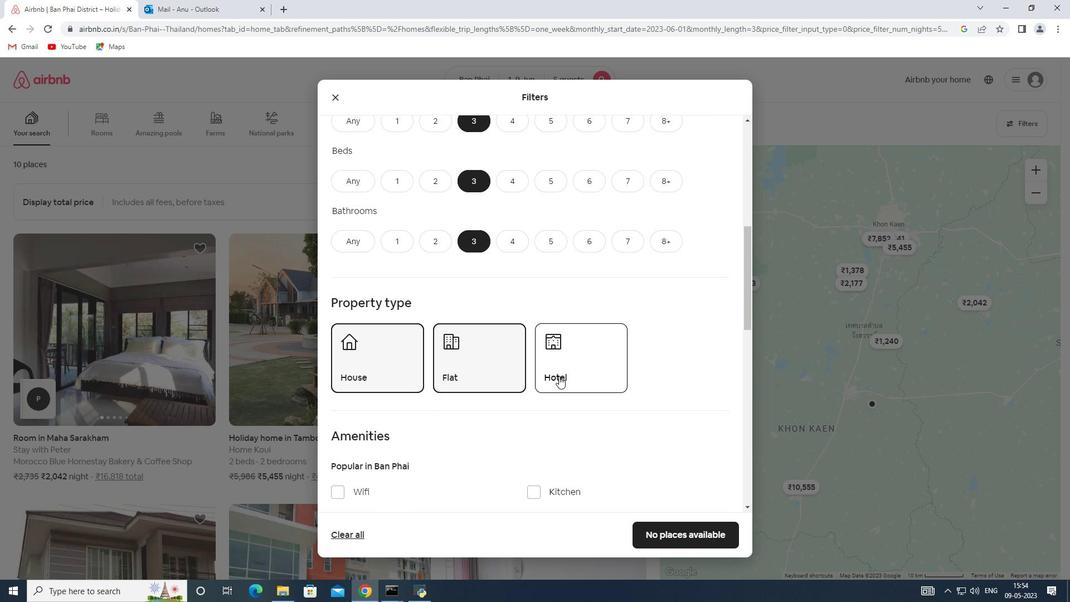 
Action: Mouse scrolled (559, 375) with delta (0, 0)
Screenshot: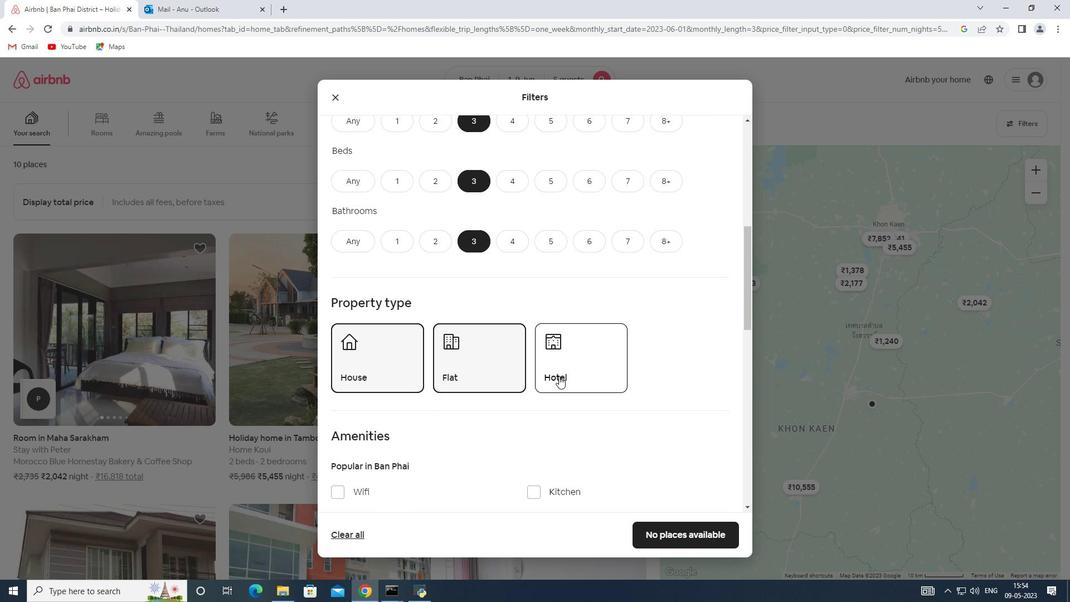 
Action: Mouse scrolled (559, 375) with delta (0, 0)
Screenshot: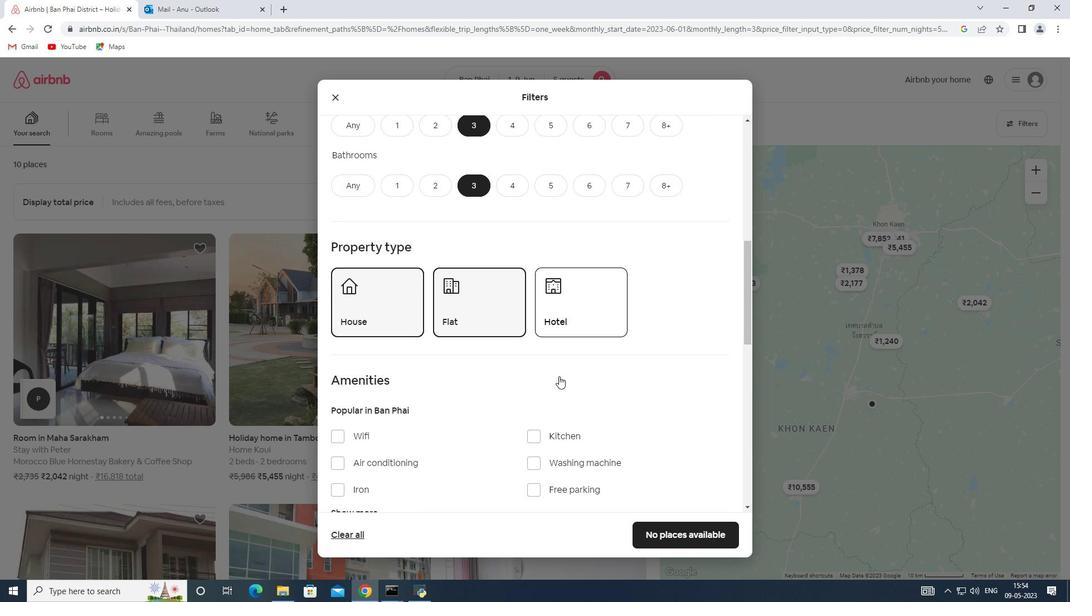 
Action: Mouse scrolled (559, 375) with delta (0, 0)
Screenshot: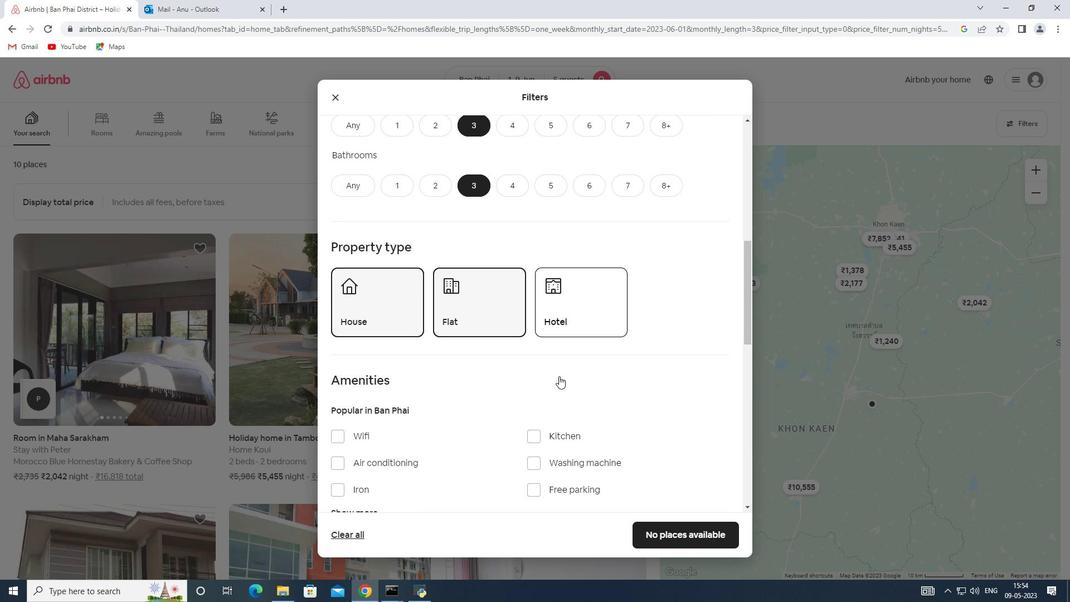 
Action: Mouse scrolled (559, 375) with delta (0, 0)
Screenshot: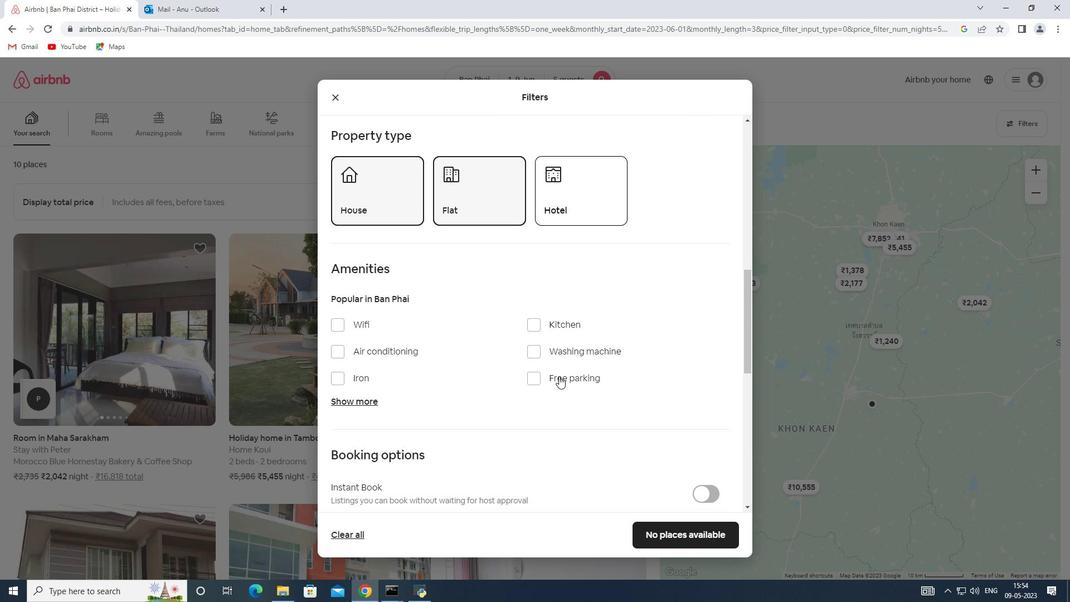 
Action: Mouse scrolled (559, 375) with delta (0, 0)
Screenshot: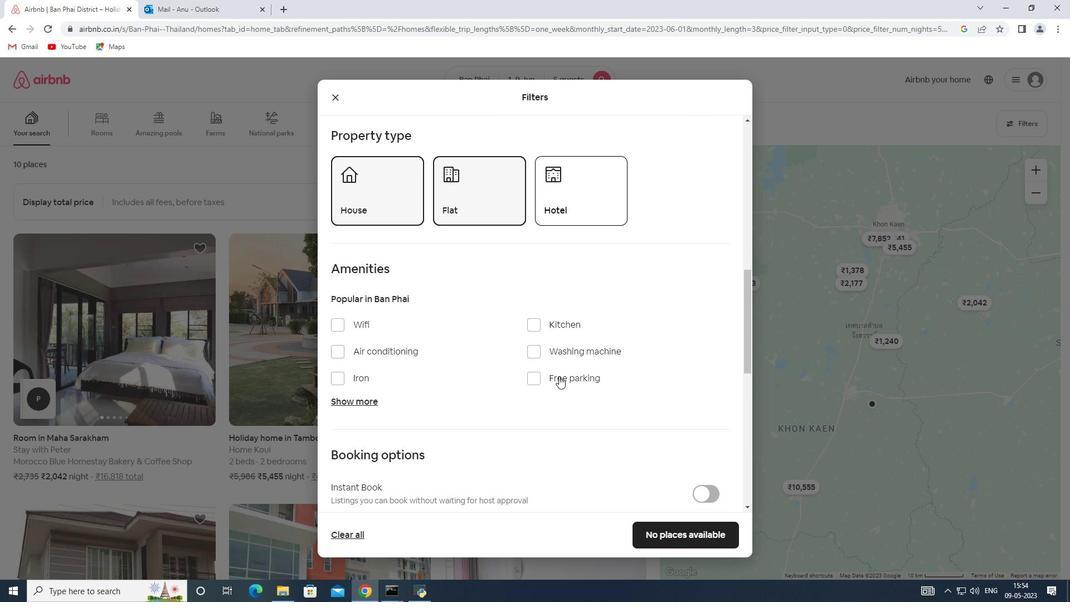 
Action: Mouse moved to (697, 419)
Screenshot: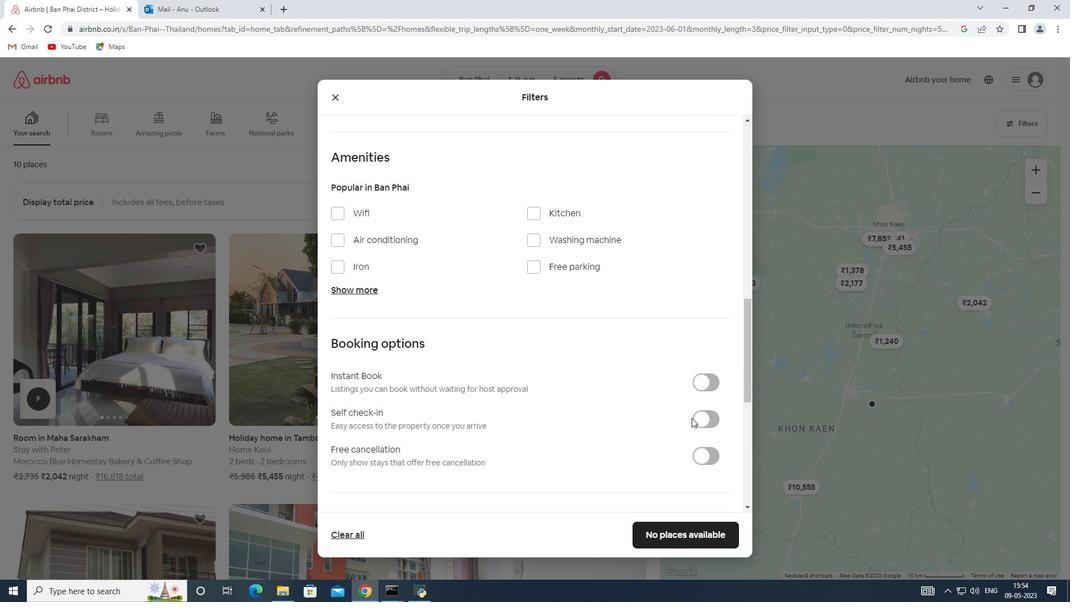 
Action: Mouse pressed left at (697, 419)
Screenshot: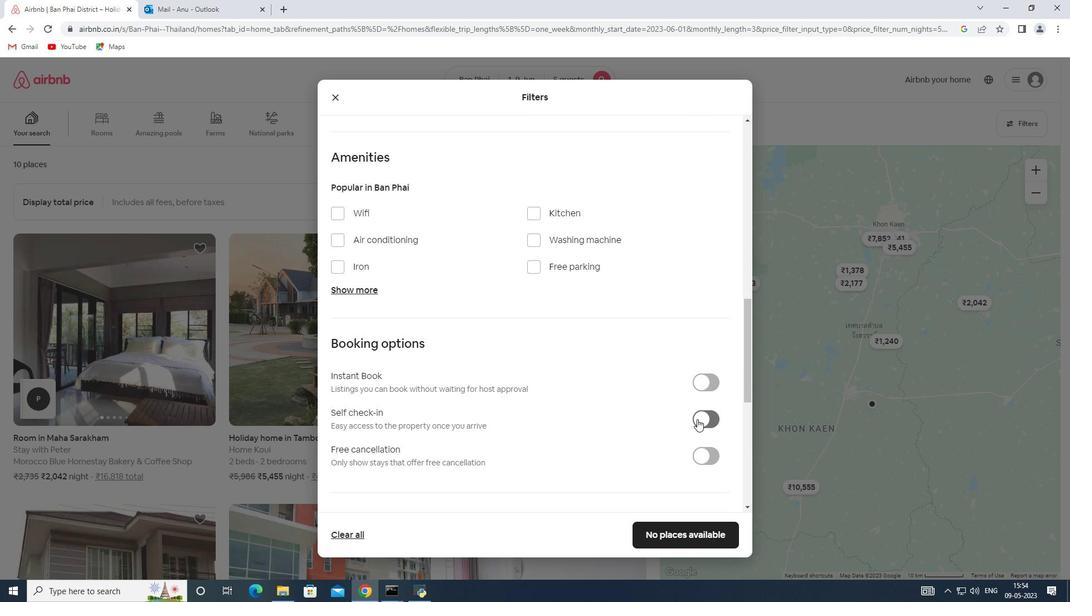 
Action: Mouse moved to (495, 406)
Screenshot: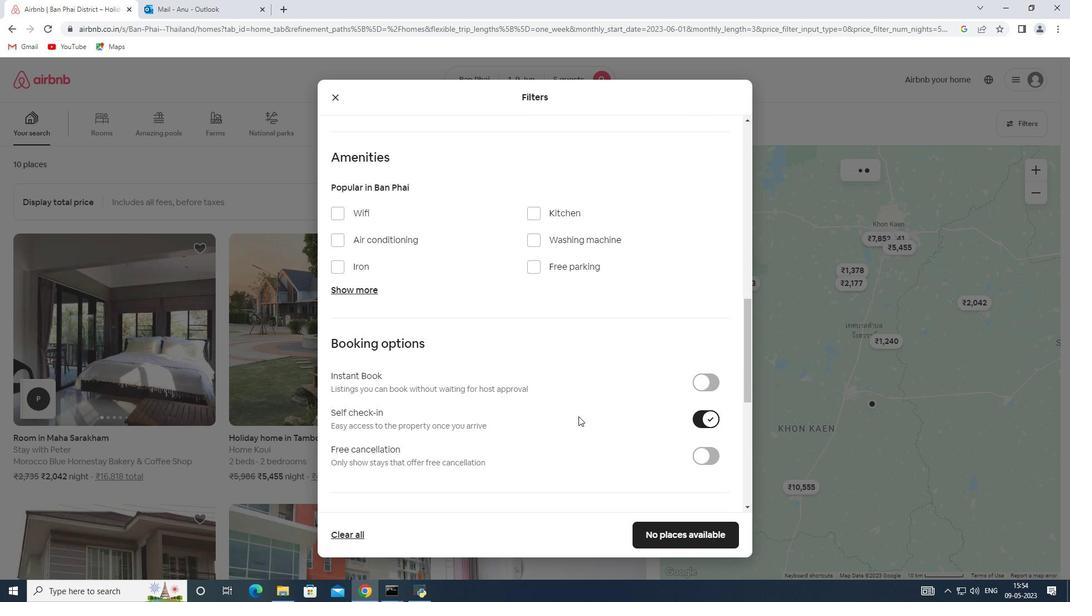 
Action: Mouse scrolled (495, 405) with delta (0, 0)
Screenshot: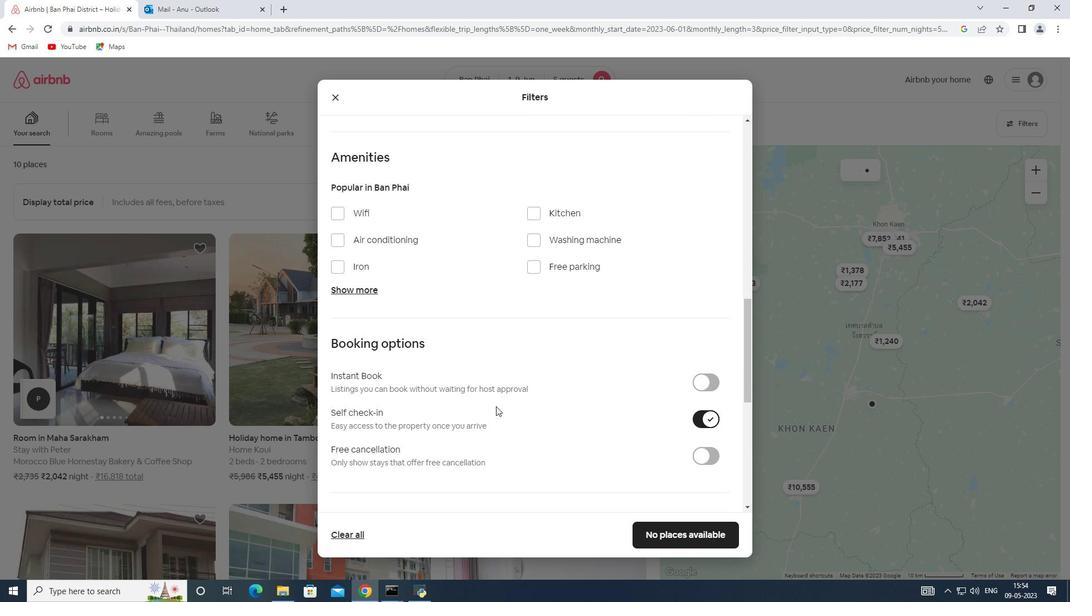 
Action: Mouse scrolled (495, 405) with delta (0, 0)
Screenshot: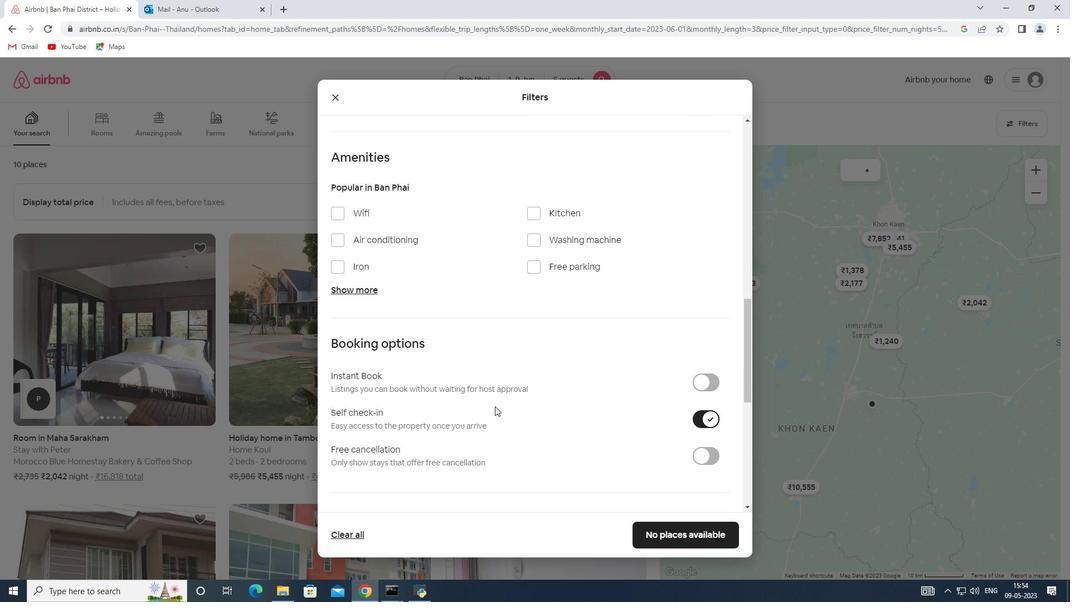 
Action: Mouse scrolled (495, 405) with delta (0, 0)
Screenshot: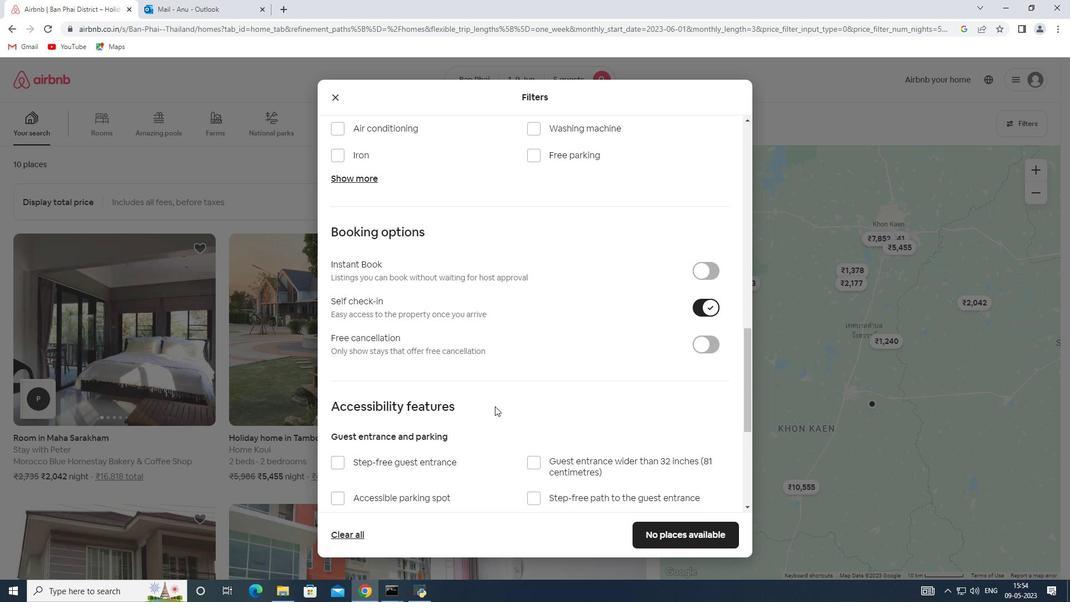 
Action: Mouse scrolled (495, 405) with delta (0, 0)
Screenshot: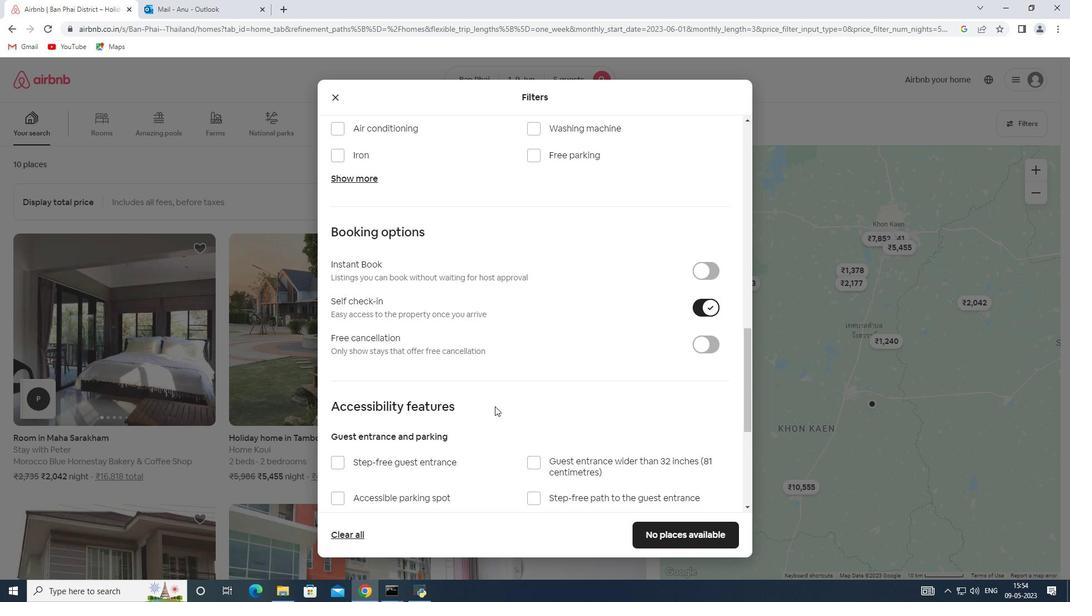 
Action: Mouse scrolled (495, 405) with delta (0, 0)
Screenshot: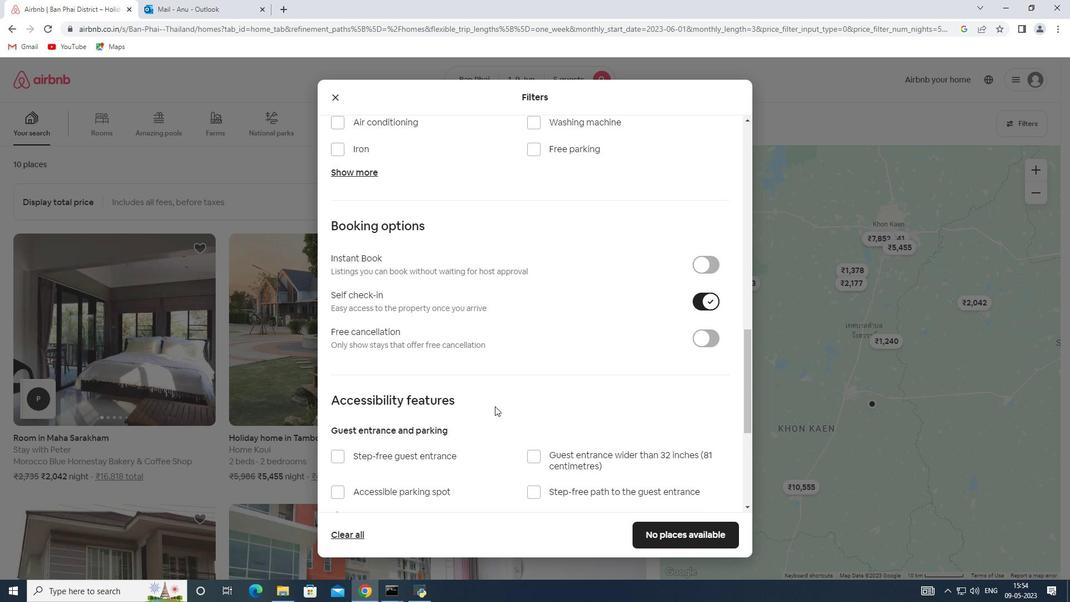 
Action: Mouse moved to (477, 403)
Screenshot: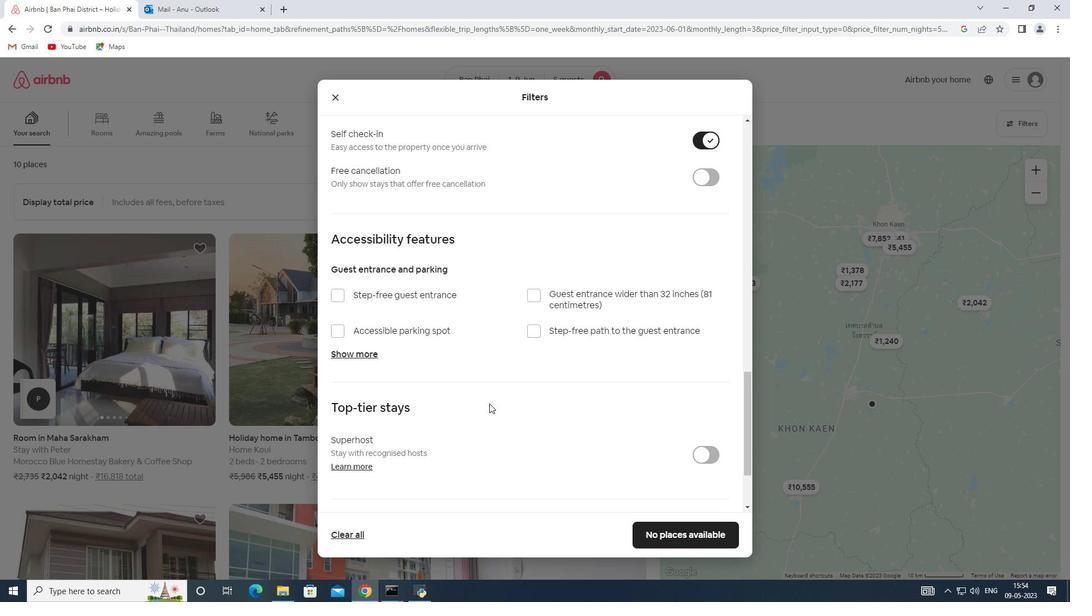 
Action: Mouse scrolled (477, 403) with delta (0, 0)
Screenshot: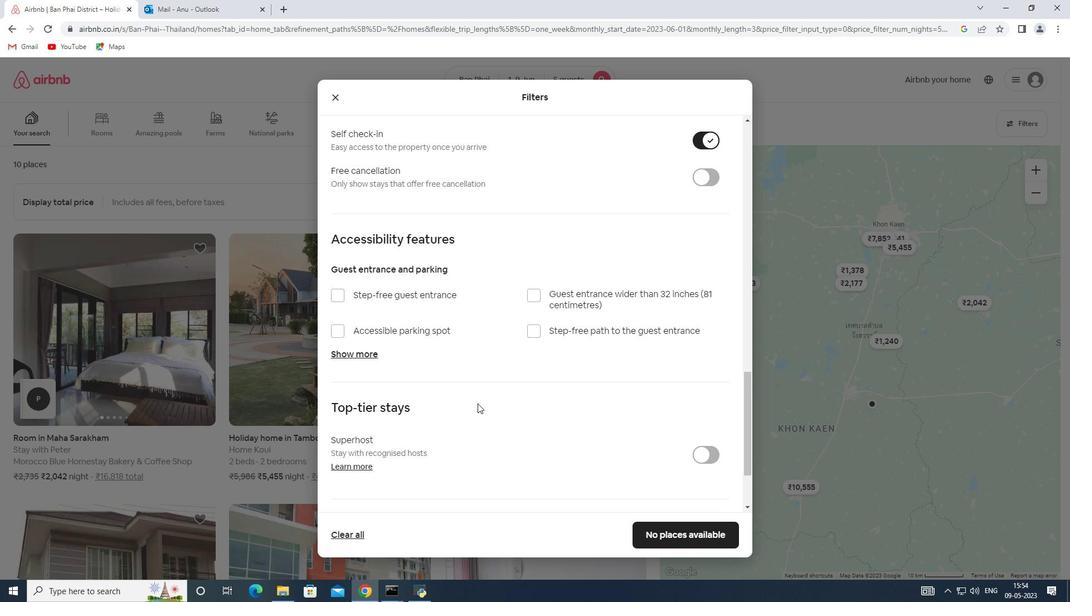 
Action: Mouse scrolled (477, 403) with delta (0, 0)
Screenshot: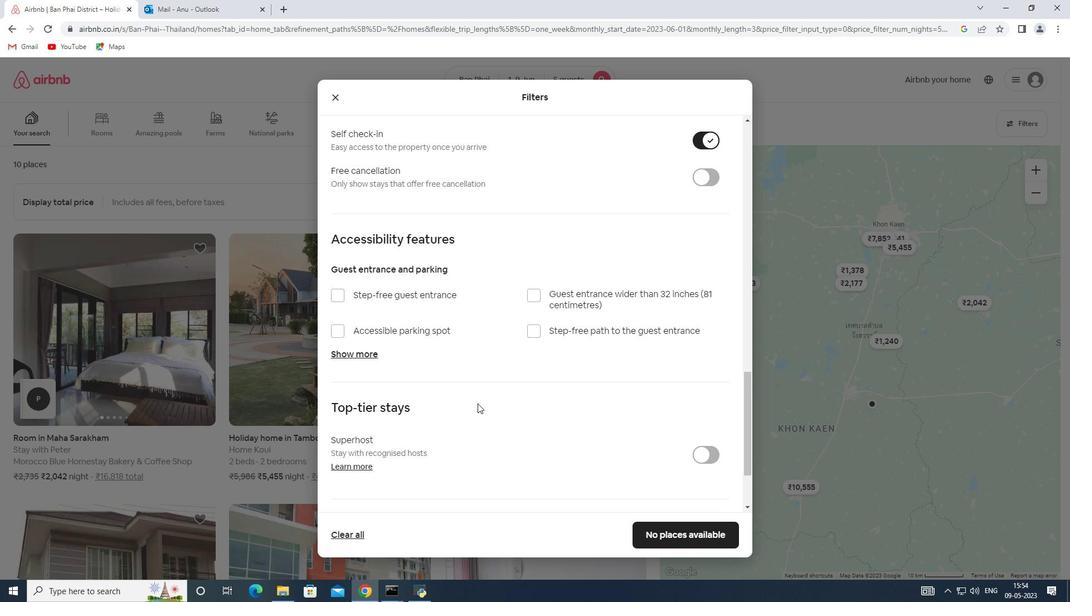 
Action: Mouse scrolled (477, 403) with delta (0, 0)
Screenshot: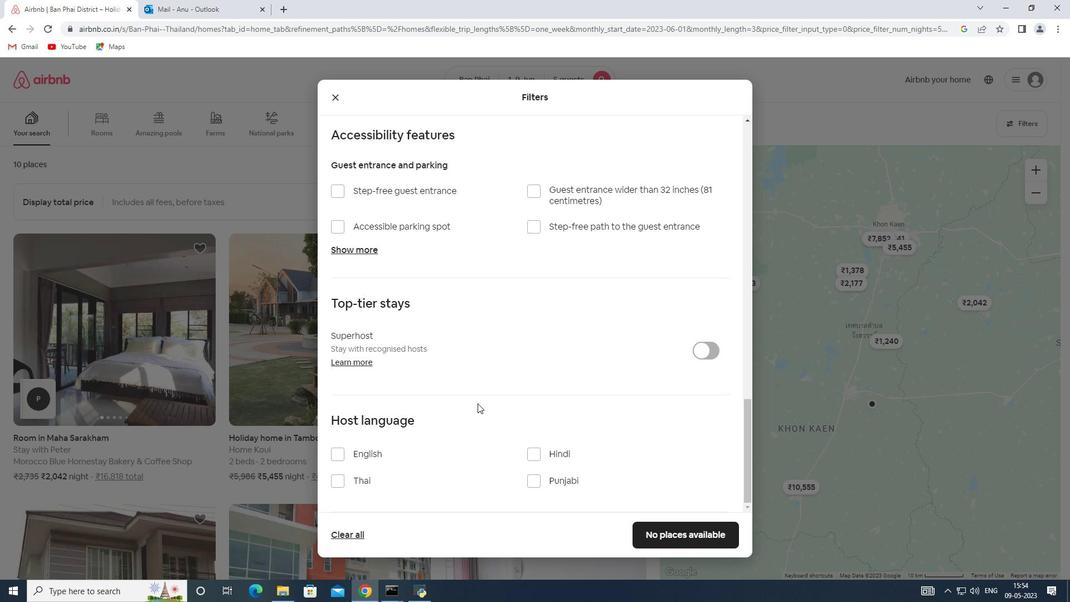 
Action: Mouse scrolled (477, 403) with delta (0, 0)
Screenshot: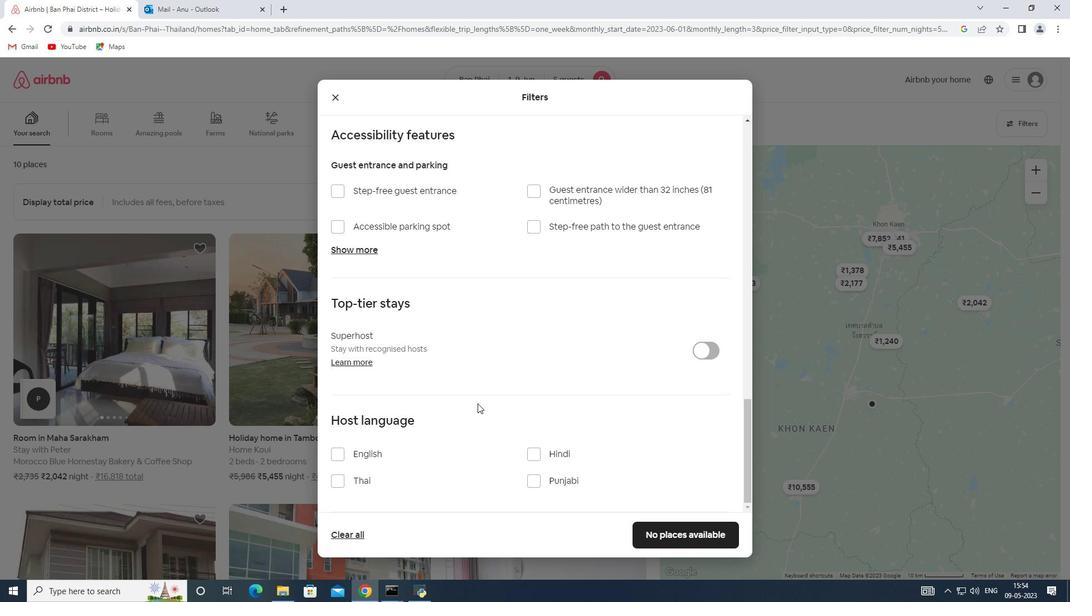 
Action: Mouse moved to (368, 450)
Screenshot: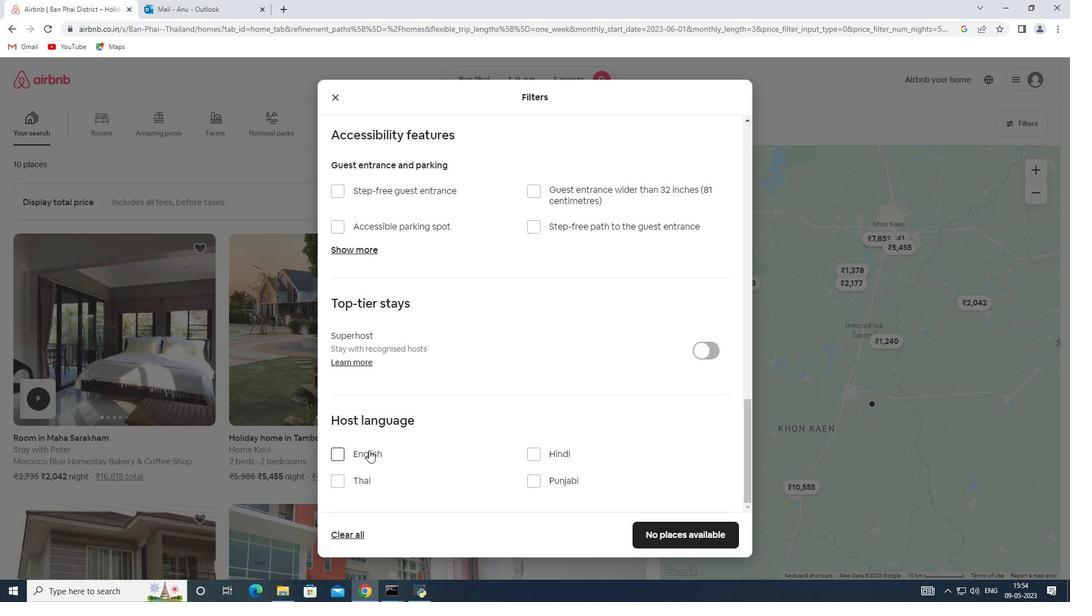 
Action: Mouse pressed left at (368, 450)
Screenshot: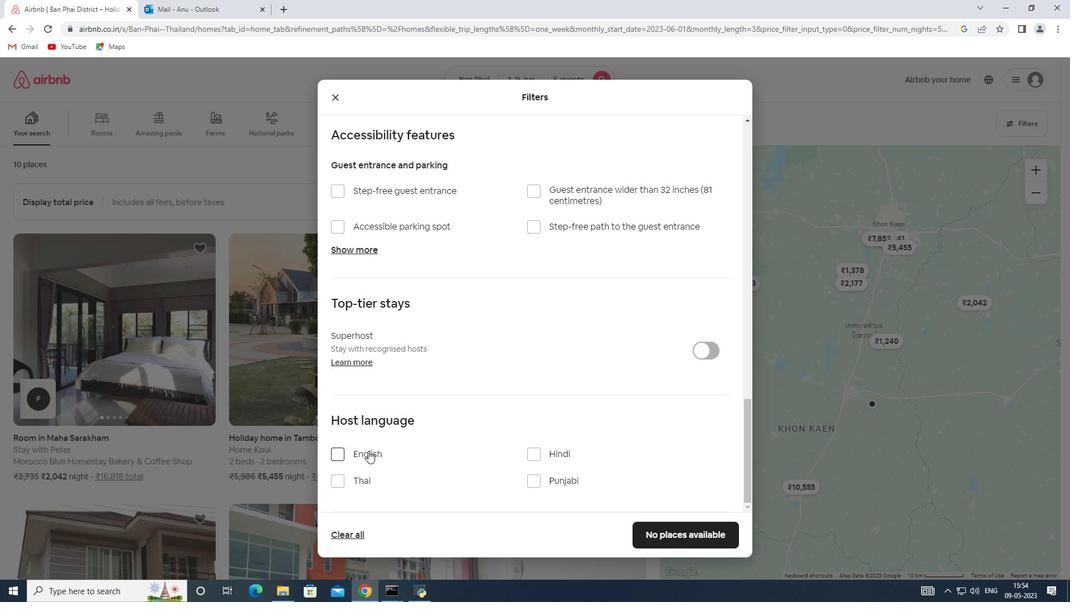 
Action: Mouse moved to (665, 536)
Screenshot: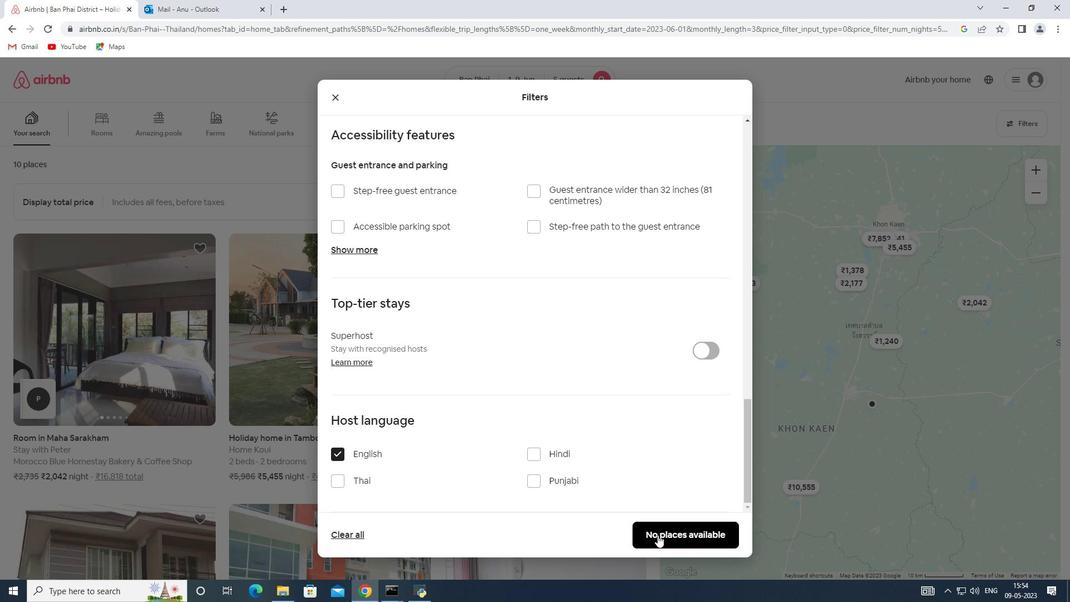
Action: Mouse pressed left at (665, 536)
Screenshot: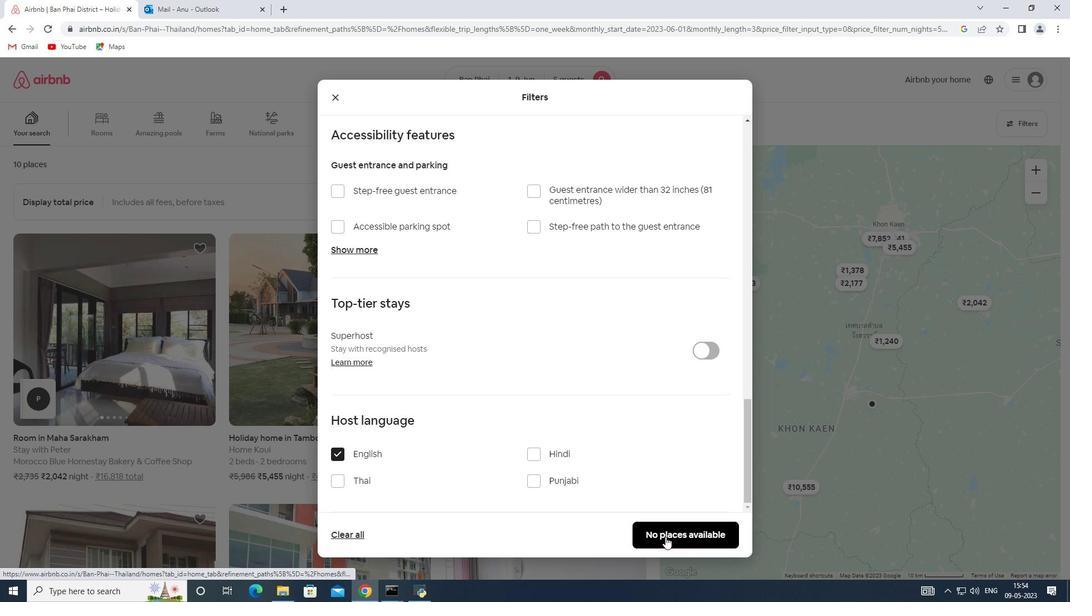 
